 Task: Look for space in Hamburg from 10th july 2023 to 18th july 2023 for 6 adults in price range Rs.32000 to Rs.40000. Place can be entire place or shared room with 3 bedrooms having 6 beds and 1 bathroom. Property type can be guest house. Amenities needed are: wifi, pool, free parkinig on premises, gym, breakfast, smoking allowed. Booking option can be shelf check-in. Required host language is English.
Action: Mouse moved to (436, 503)
Screenshot: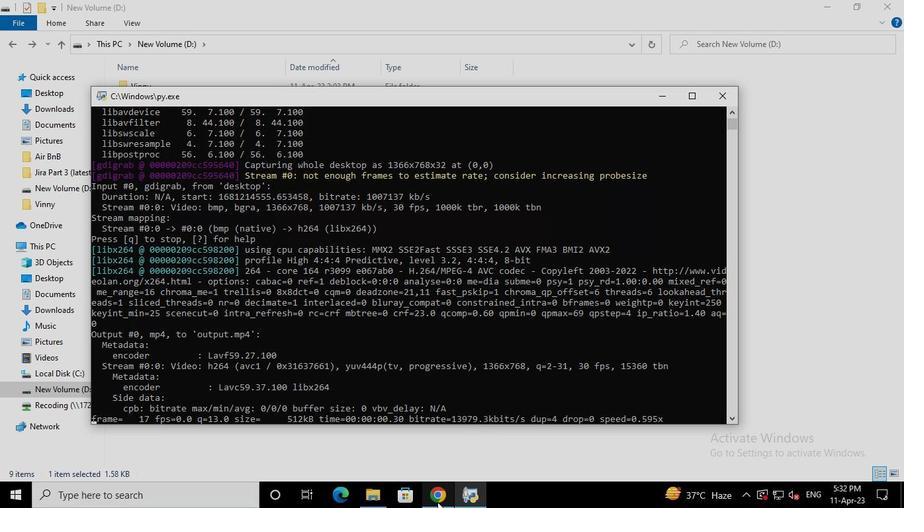 
Action: Mouse pressed left at (436, 503)
Screenshot: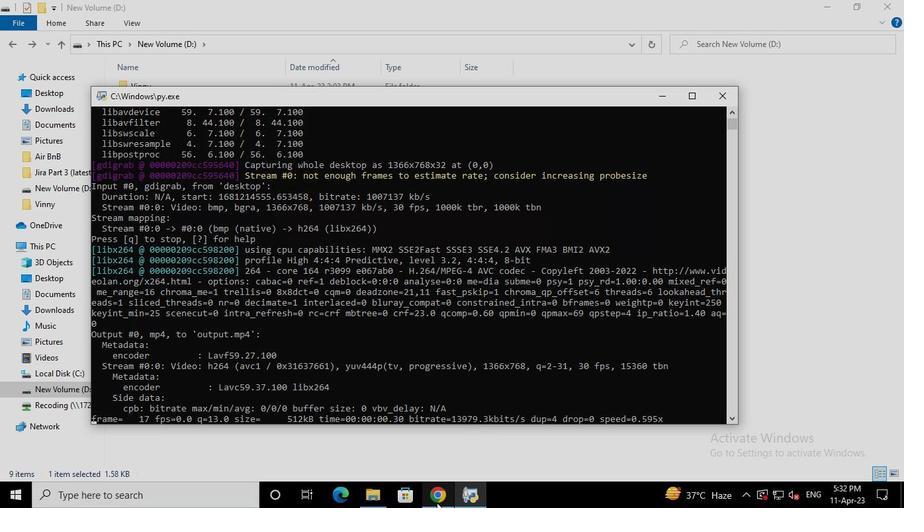 
Action: Mouse moved to (375, 123)
Screenshot: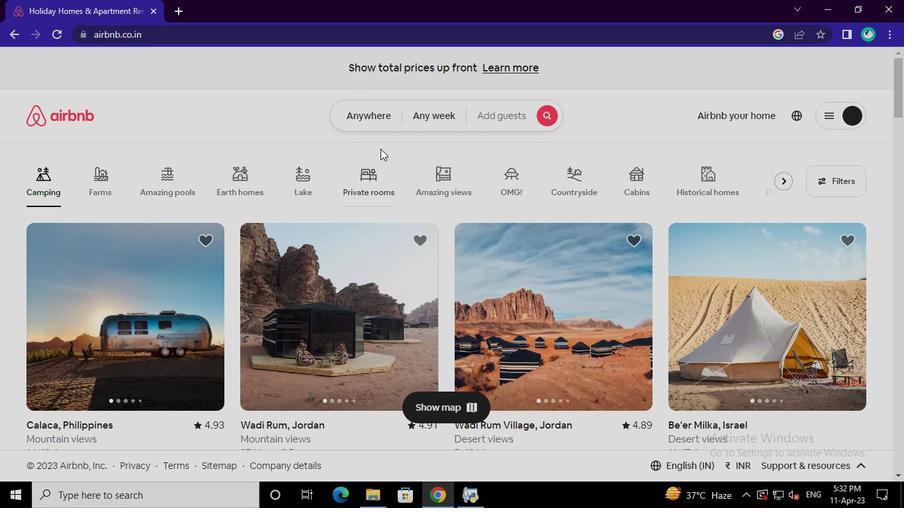 
Action: Mouse pressed left at (375, 123)
Screenshot: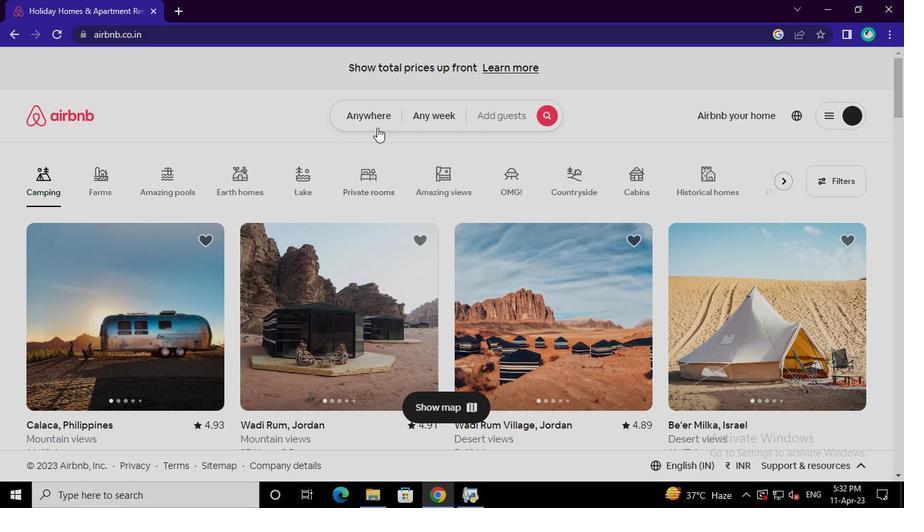 
Action: Mouse moved to (286, 166)
Screenshot: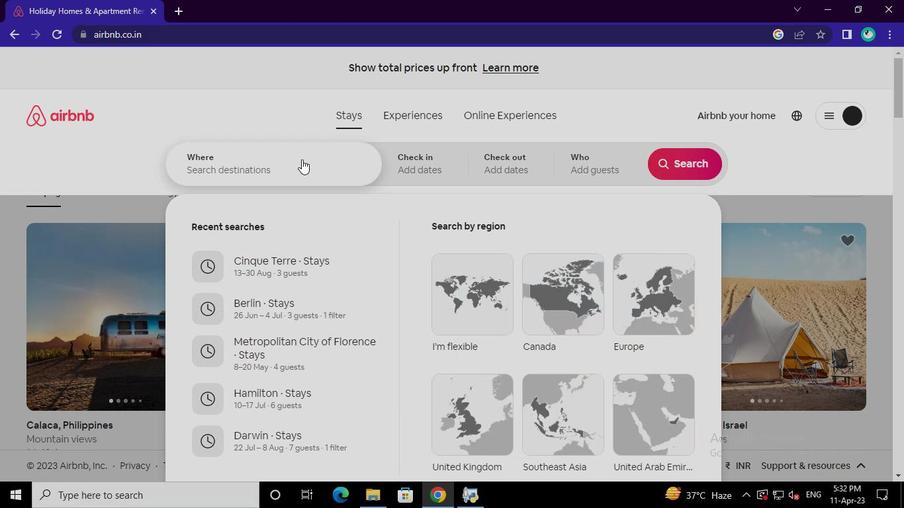
Action: Mouse pressed left at (286, 166)
Screenshot: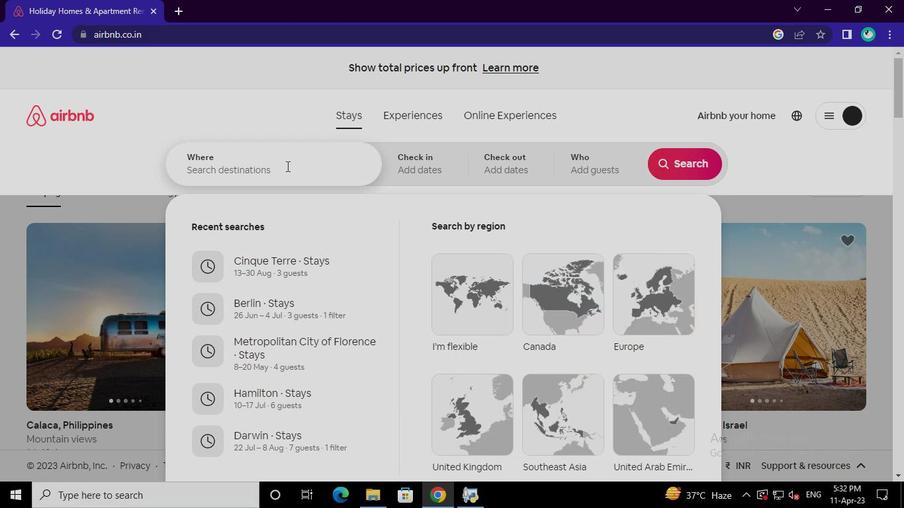 
Action: Keyboard h
Screenshot: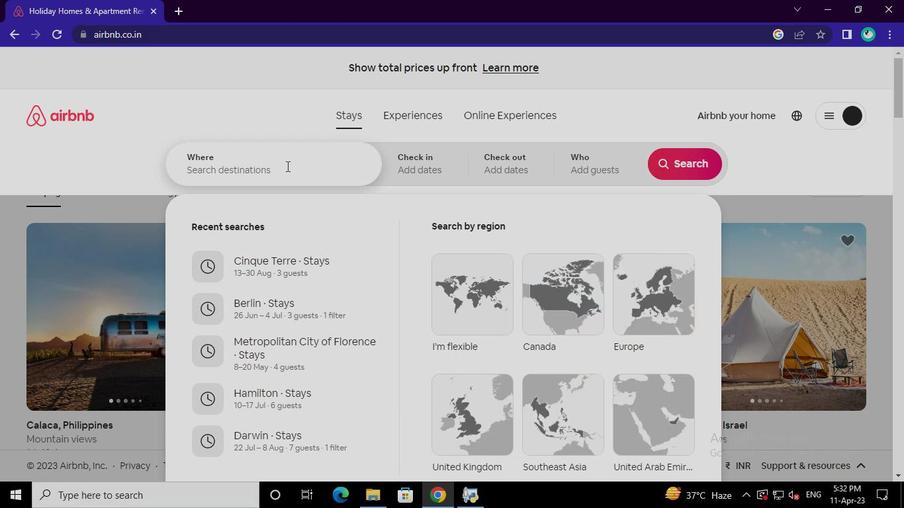 
Action: Keyboard a
Screenshot: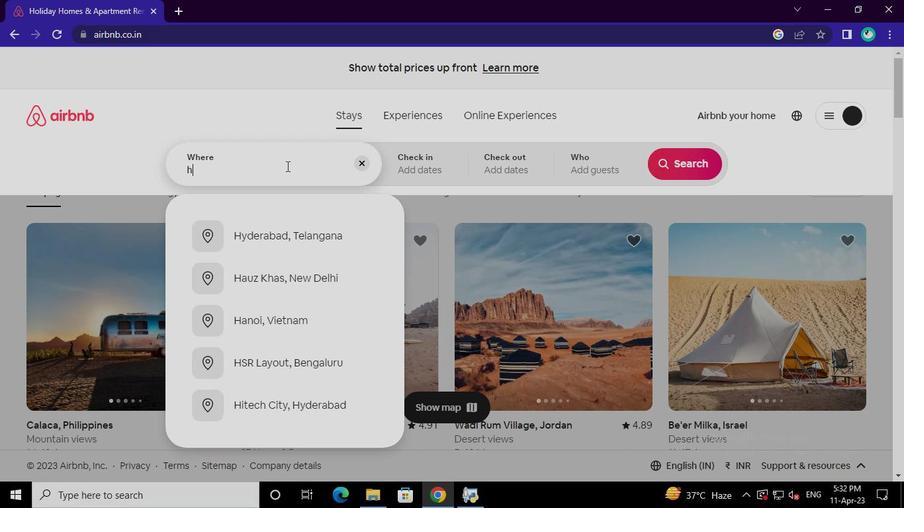
Action: Keyboard m
Screenshot: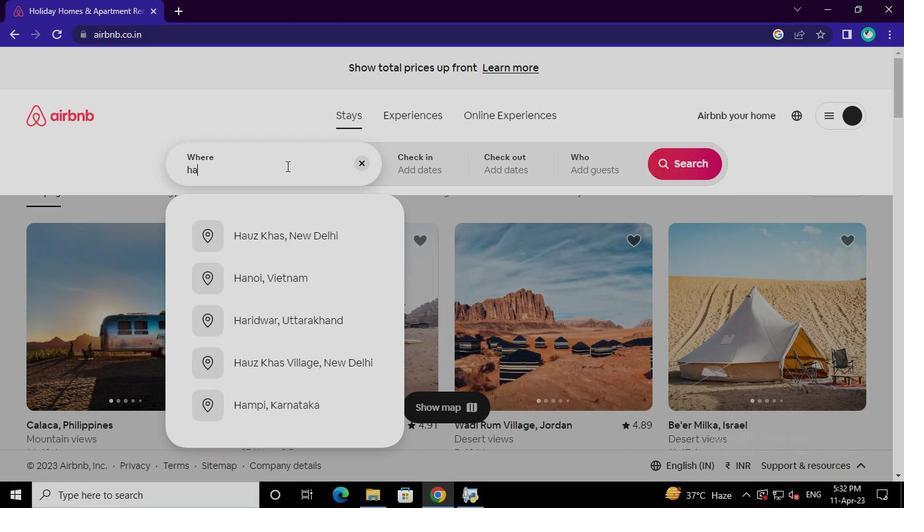 
Action: Keyboard b
Screenshot: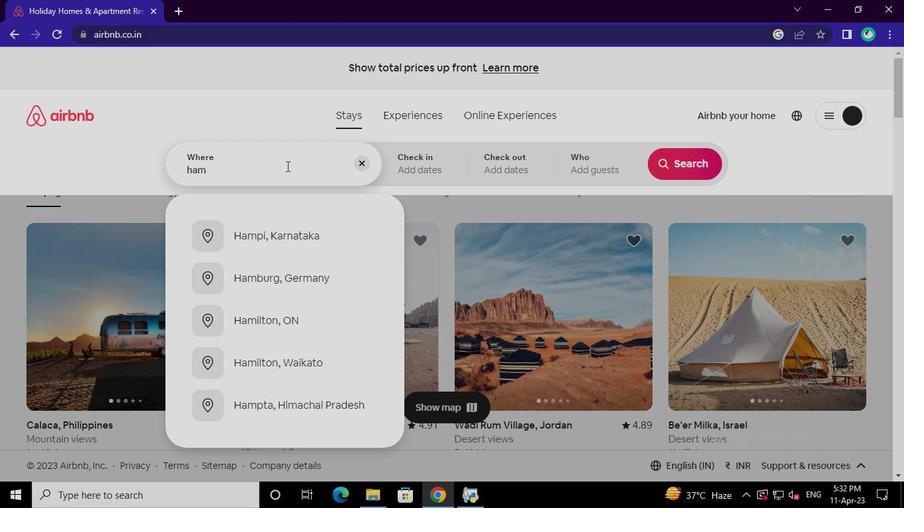 
Action: Keyboard u
Screenshot: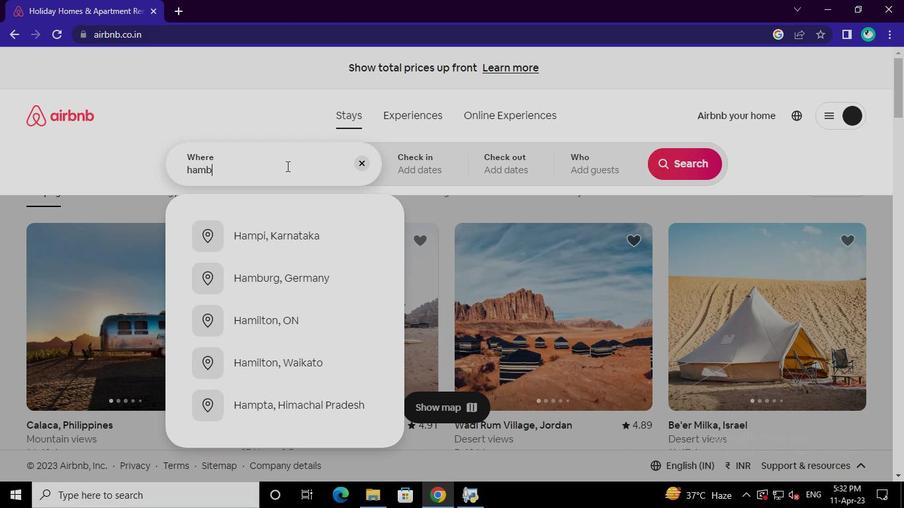 
Action: Keyboard r
Screenshot: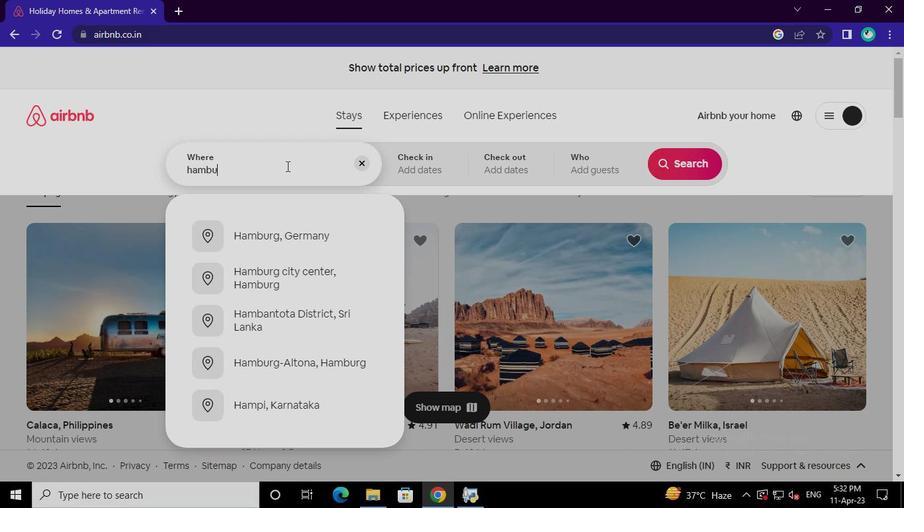
Action: Keyboard g
Screenshot: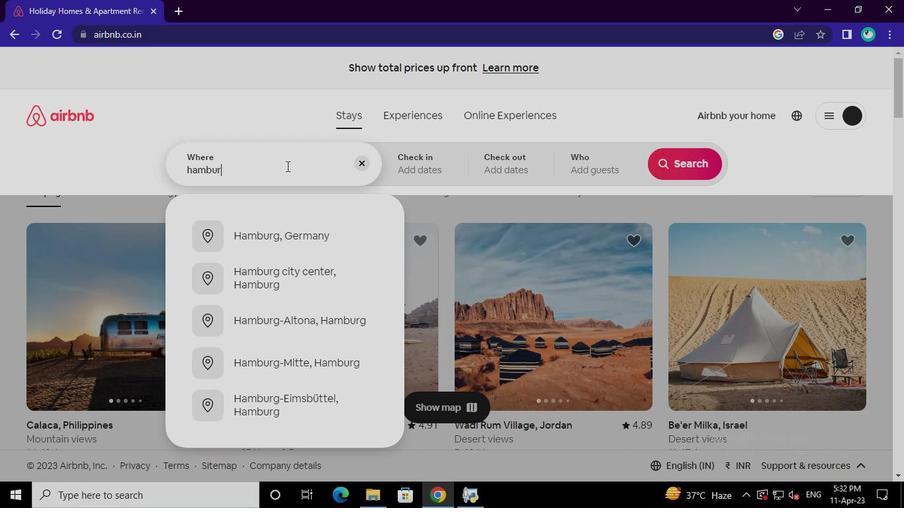 
Action: Mouse moved to (279, 226)
Screenshot: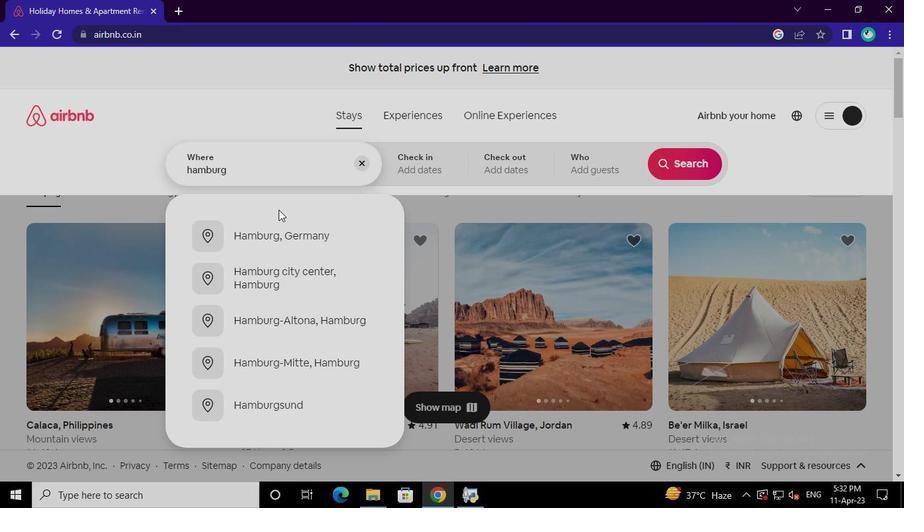 
Action: Mouse pressed left at (279, 226)
Screenshot: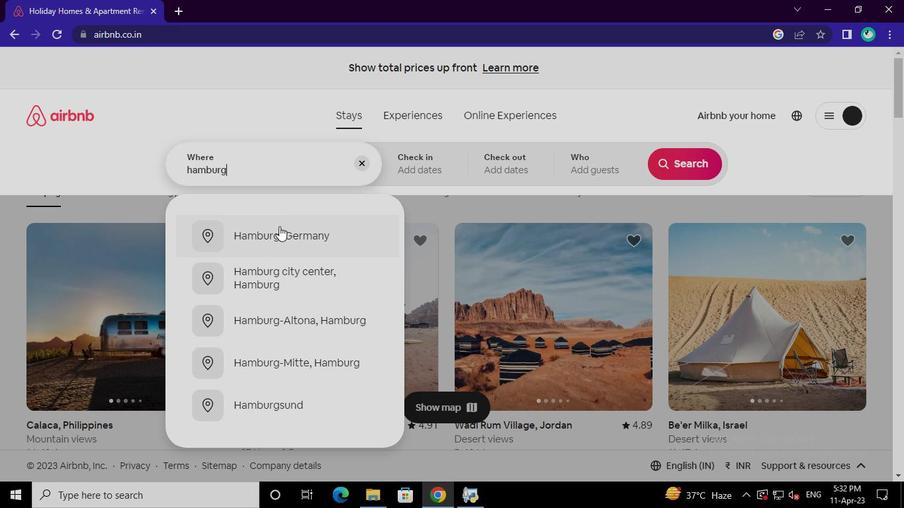 
Action: Mouse moved to (677, 274)
Screenshot: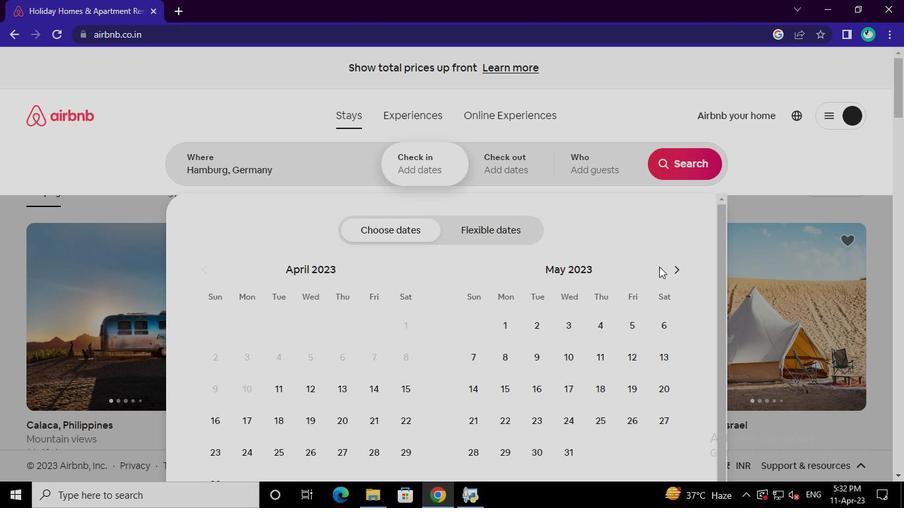 
Action: Mouse pressed left at (677, 274)
Screenshot: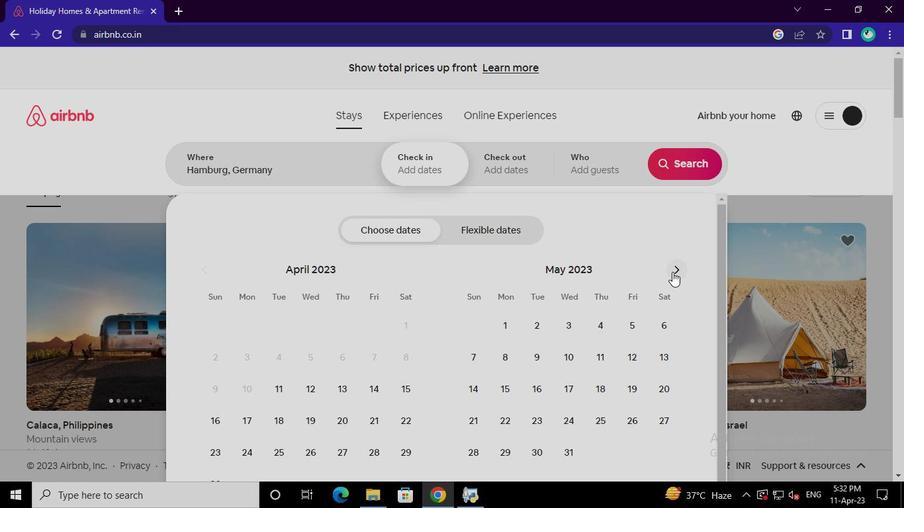 
Action: Mouse pressed left at (677, 274)
Screenshot: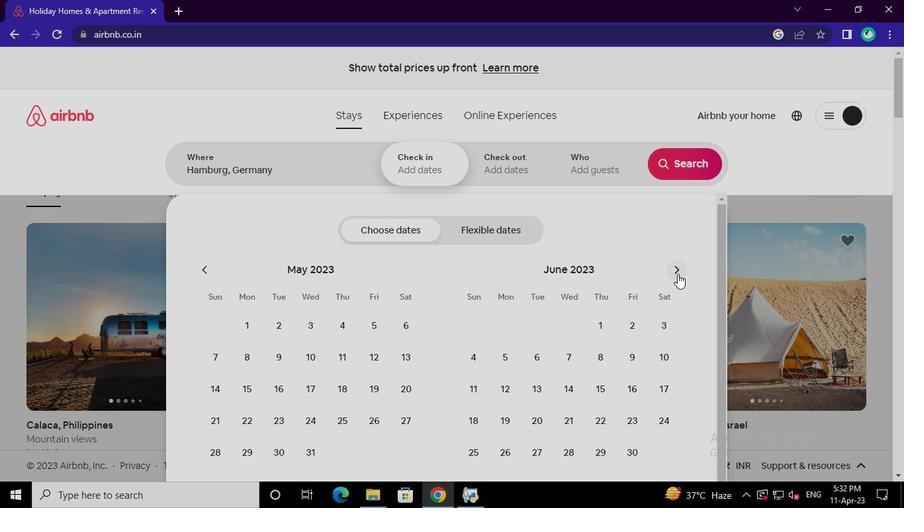 
Action: Mouse moved to (506, 387)
Screenshot: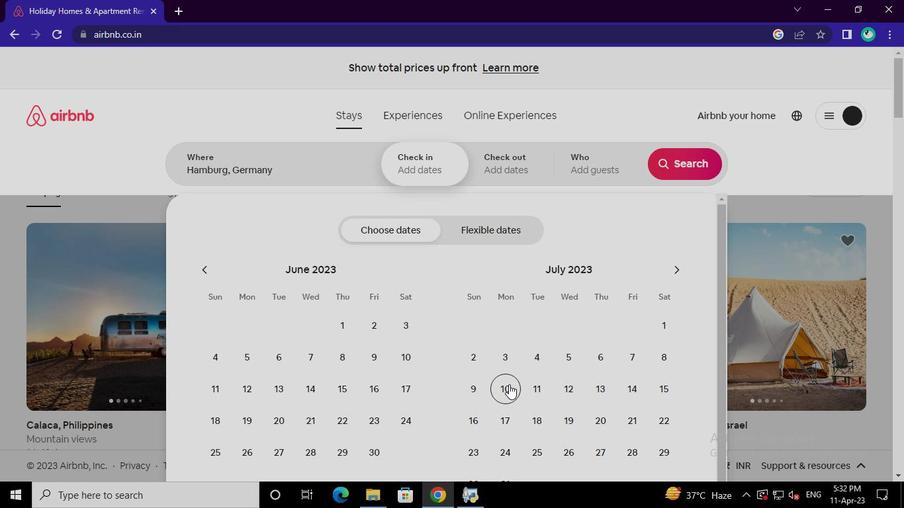 
Action: Mouse pressed left at (506, 387)
Screenshot: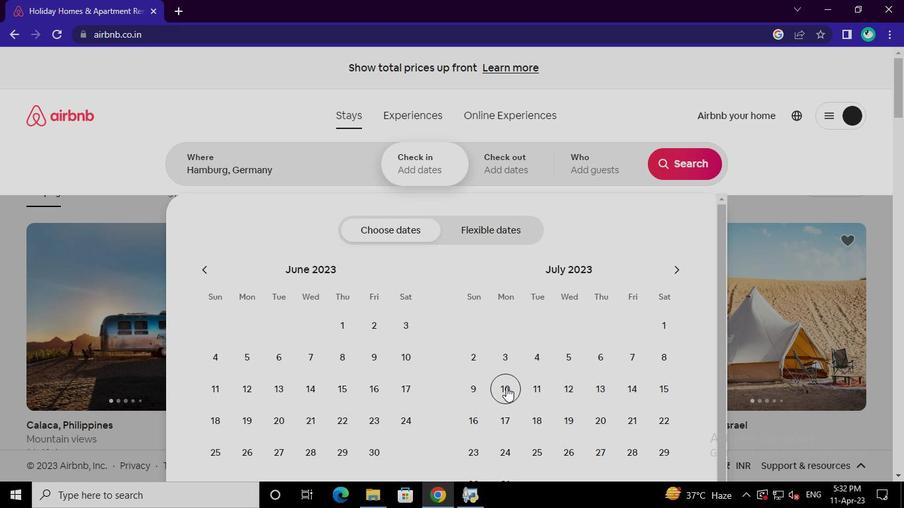 
Action: Mouse moved to (530, 414)
Screenshot: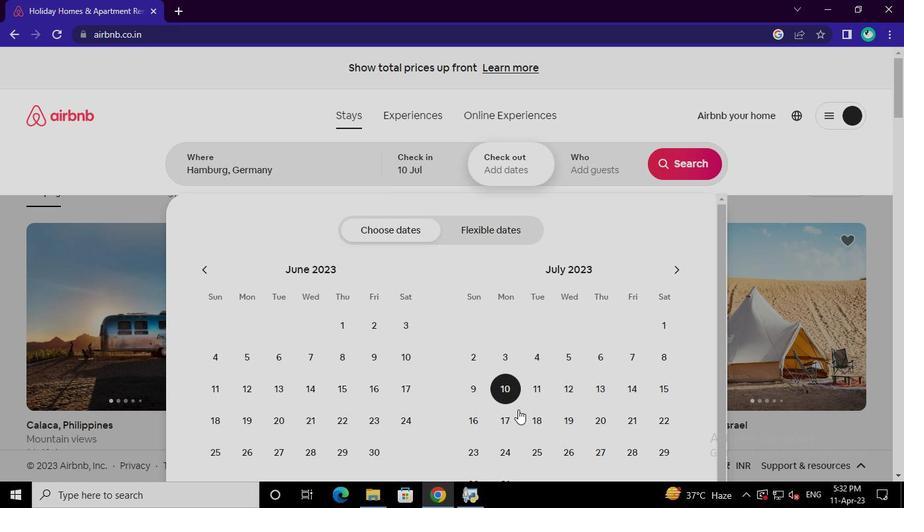 
Action: Mouse pressed left at (530, 414)
Screenshot: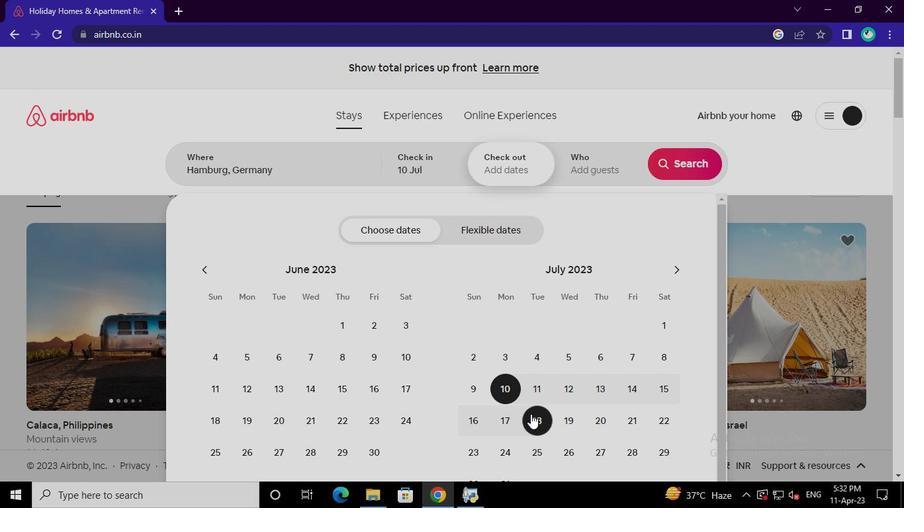
Action: Mouse moved to (622, 158)
Screenshot: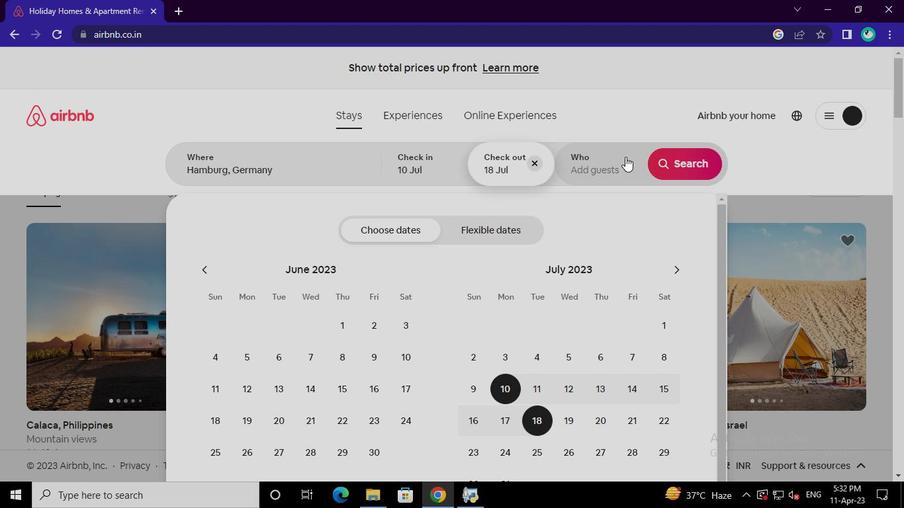 
Action: Mouse pressed left at (622, 158)
Screenshot: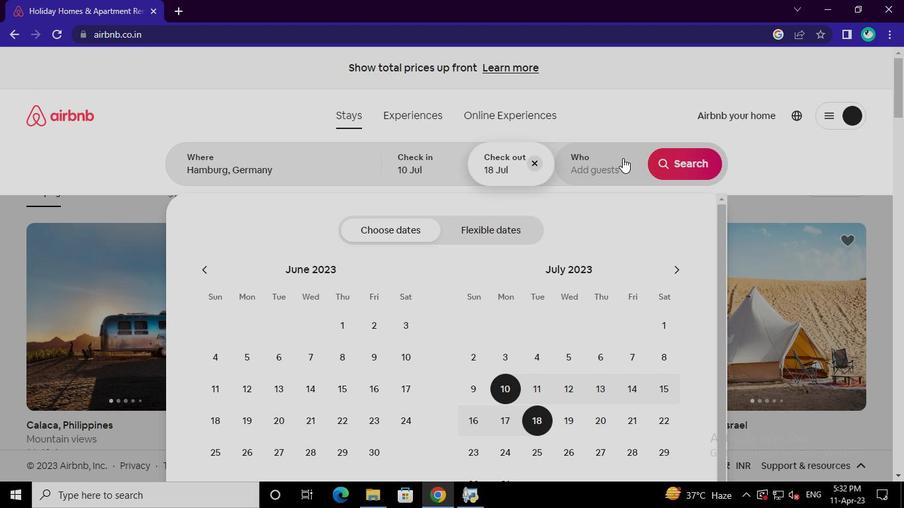 
Action: Mouse moved to (694, 230)
Screenshot: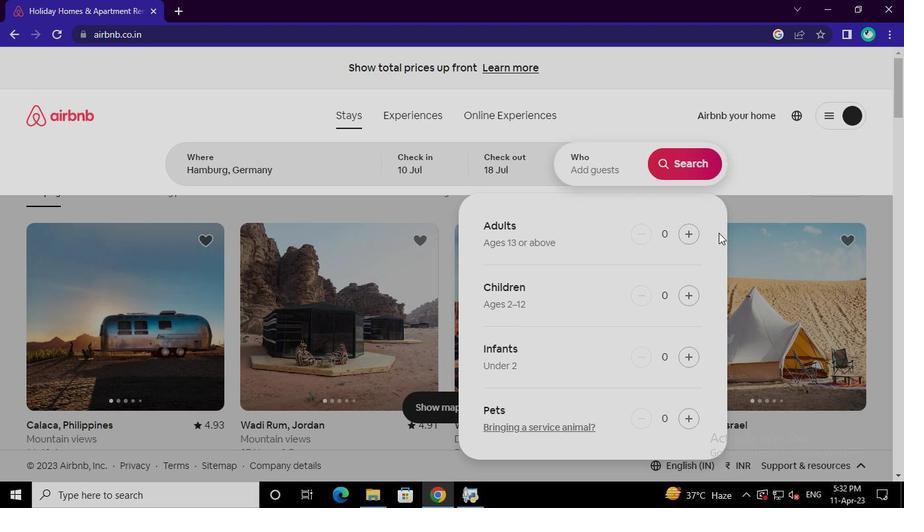 
Action: Mouse pressed left at (694, 230)
Screenshot: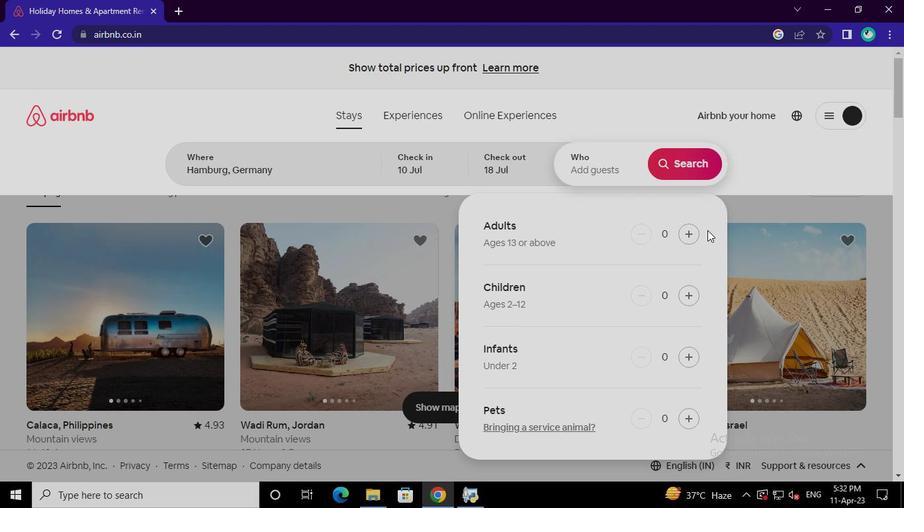 
Action: Mouse pressed left at (694, 230)
Screenshot: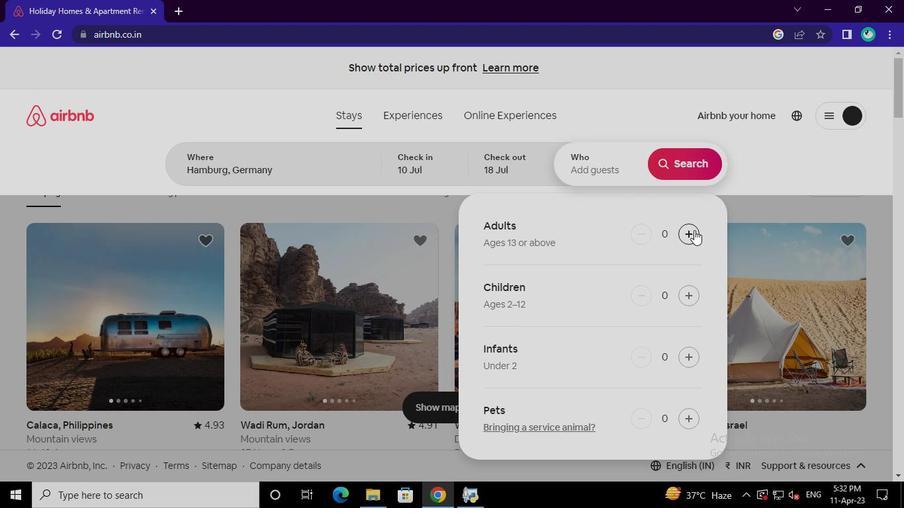 
Action: Mouse pressed left at (694, 230)
Screenshot: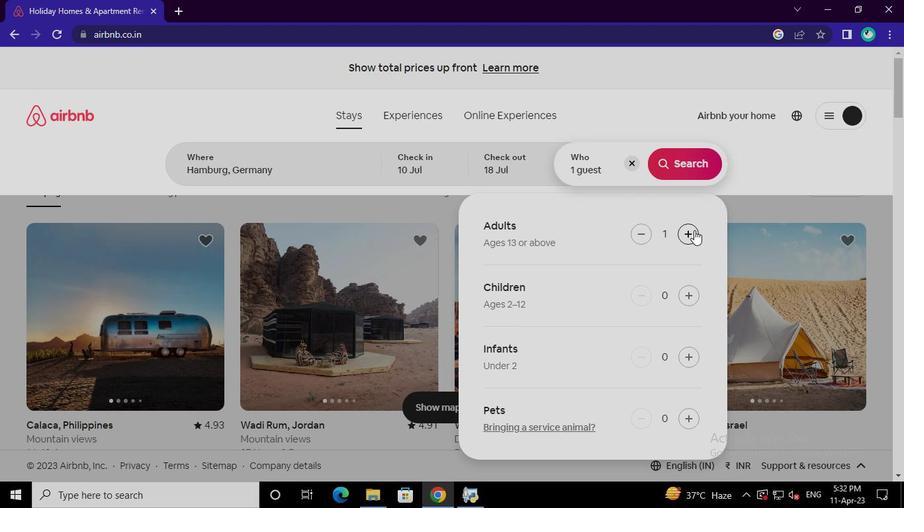
Action: Mouse pressed left at (694, 230)
Screenshot: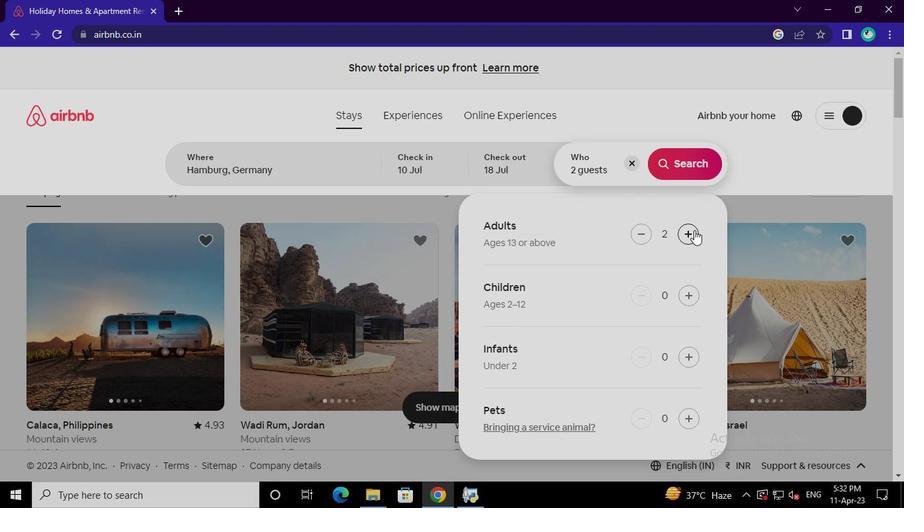 
Action: Mouse pressed left at (694, 230)
Screenshot: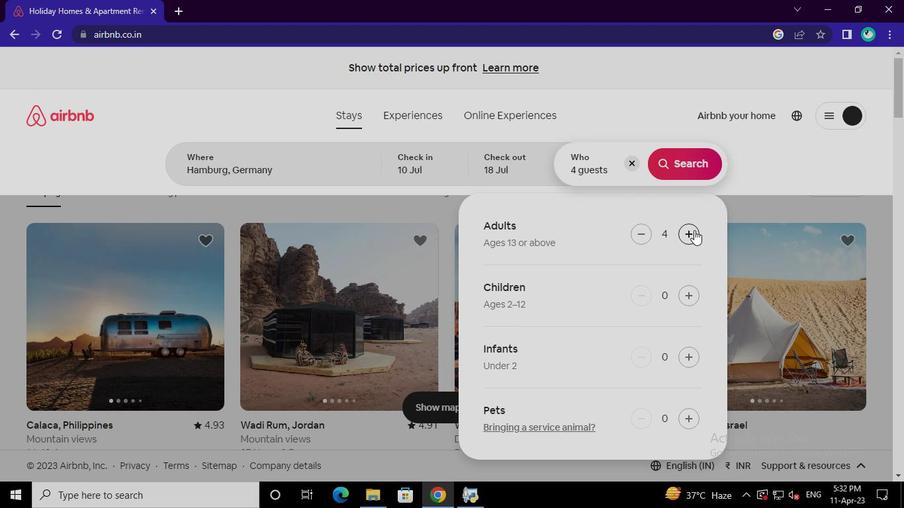 
Action: Mouse pressed left at (694, 230)
Screenshot: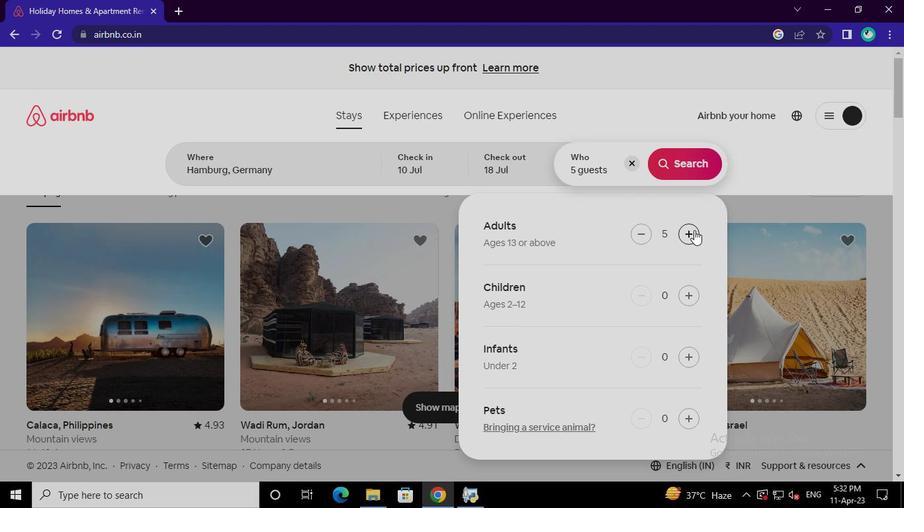 
Action: Mouse moved to (681, 175)
Screenshot: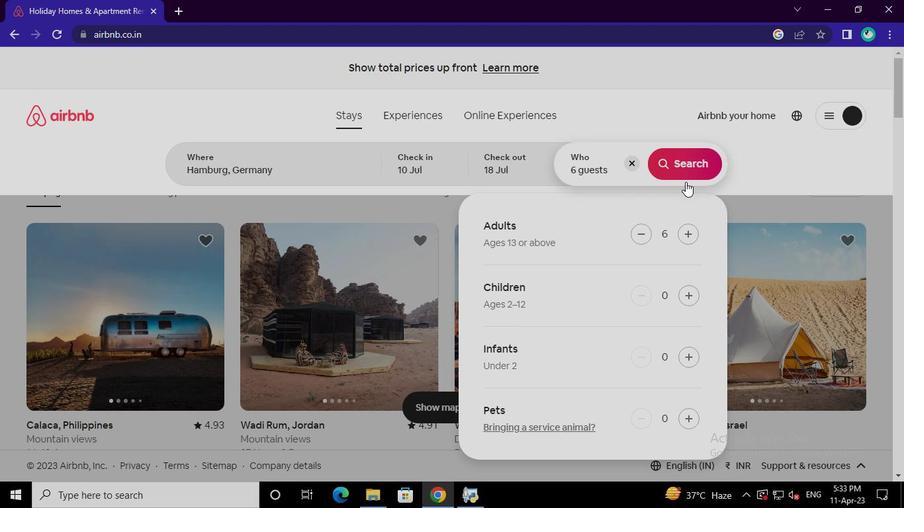 
Action: Mouse pressed left at (681, 175)
Screenshot: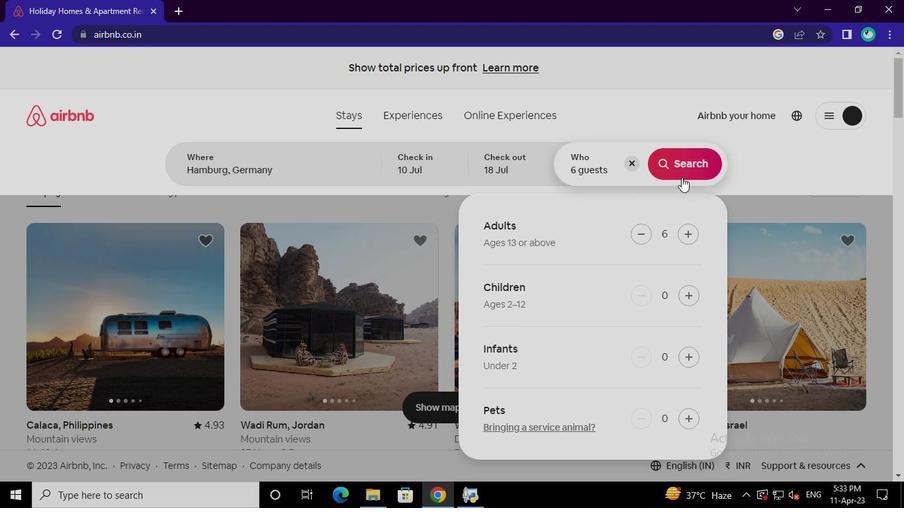 
Action: Mouse moved to (847, 129)
Screenshot: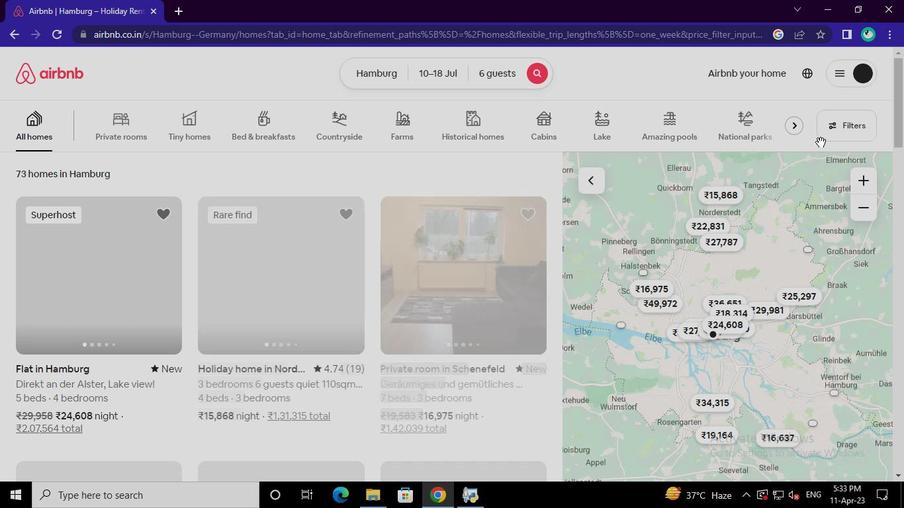 
Action: Mouse pressed left at (847, 129)
Screenshot: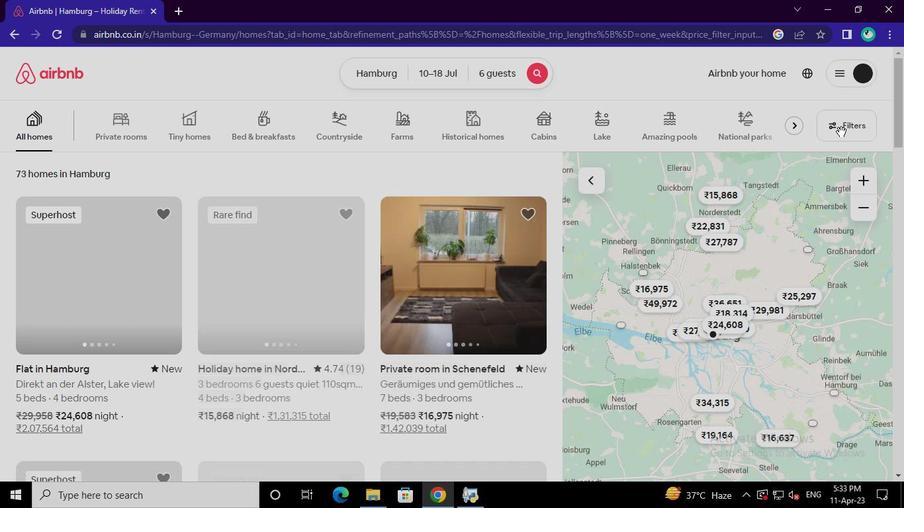 
Action: Mouse moved to (350, 299)
Screenshot: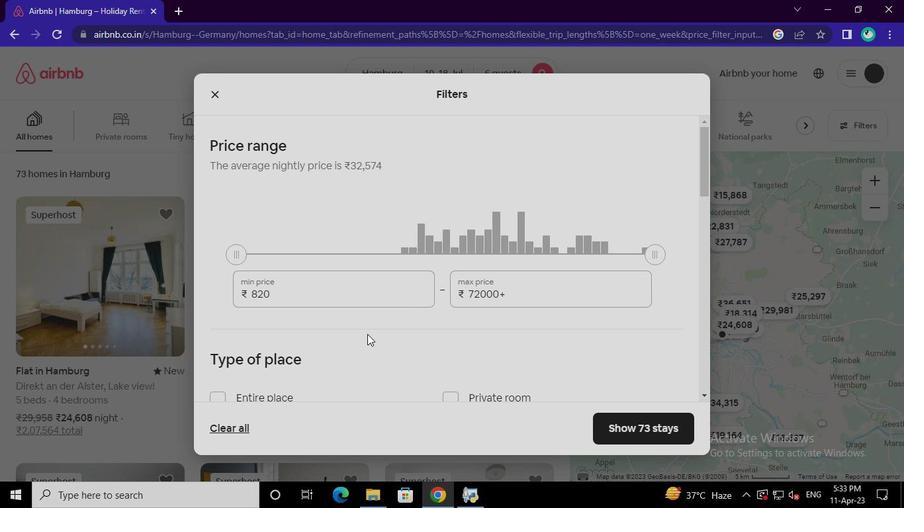 
Action: Mouse pressed left at (350, 299)
Screenshot: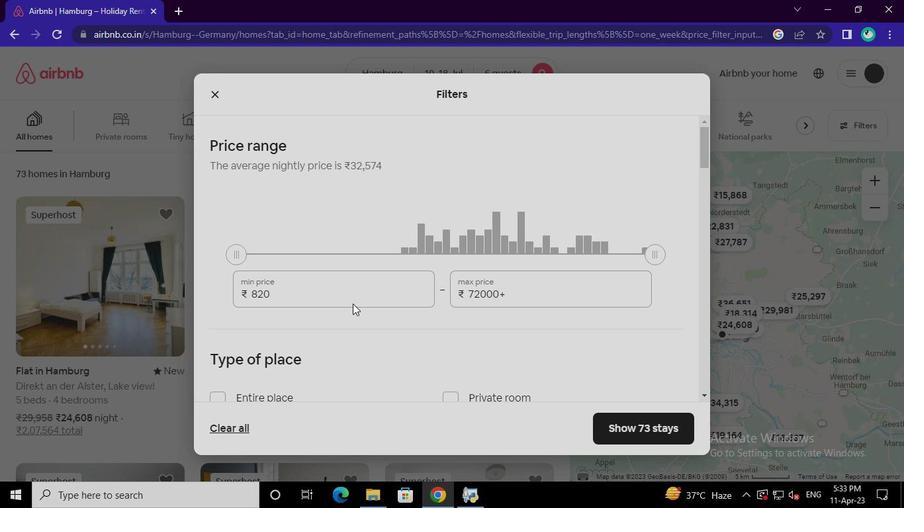 
Action: Mouse moved to (350, 299)
Screenshot: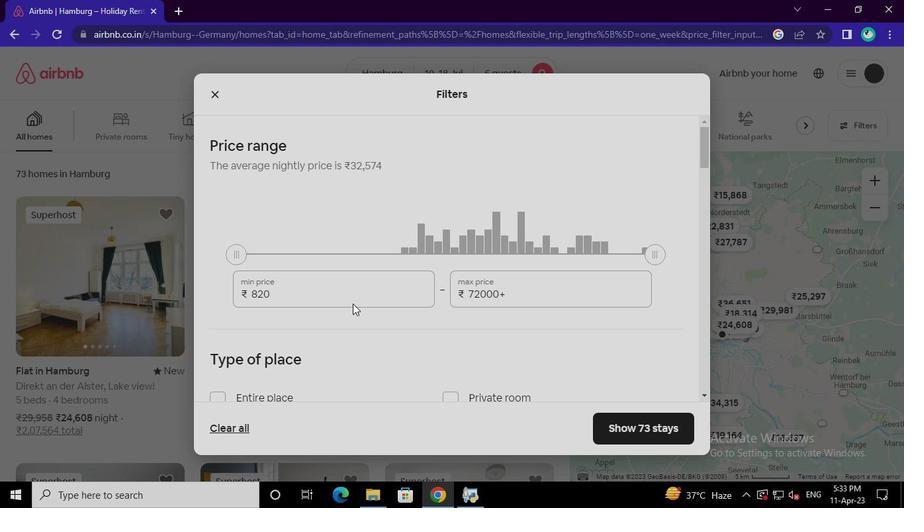 
Action: Keyboard Key.backspace
Screenshot: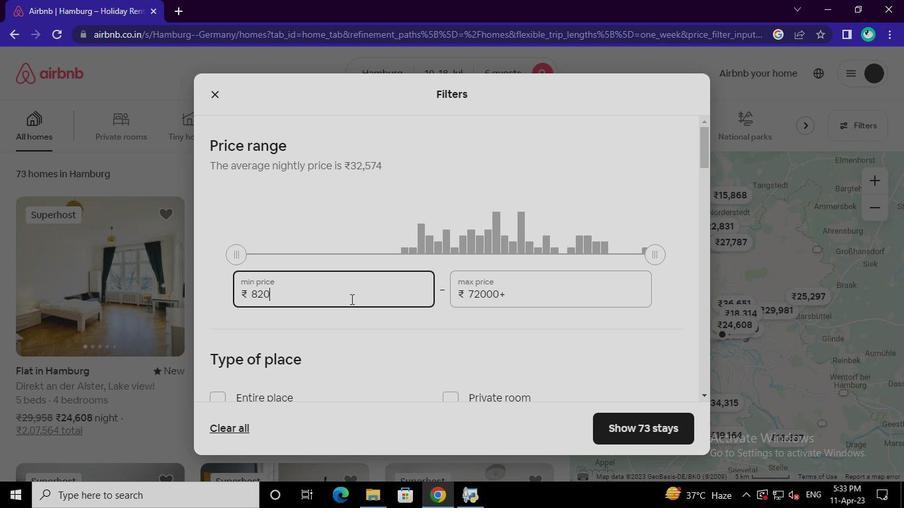
Action: Keyboard Key.backspace
Screenshot: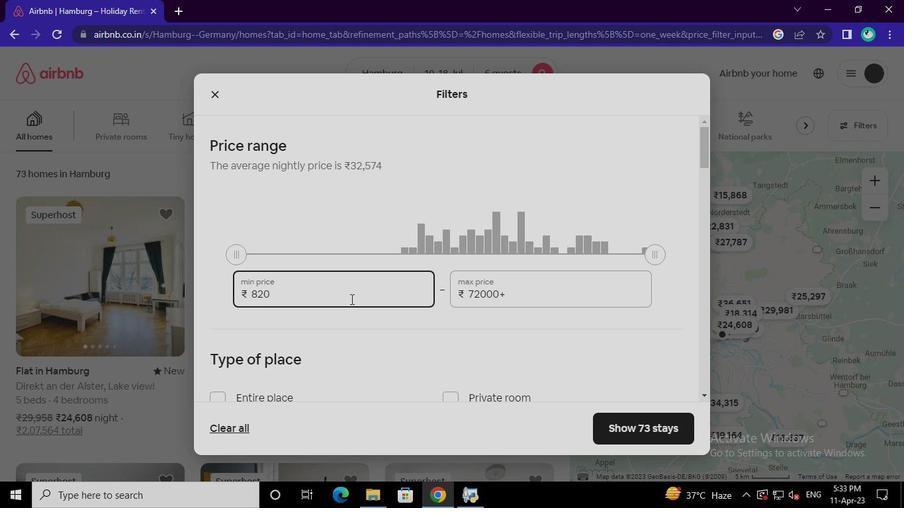 
Action: Keyboard Key.backspace
Screenshot: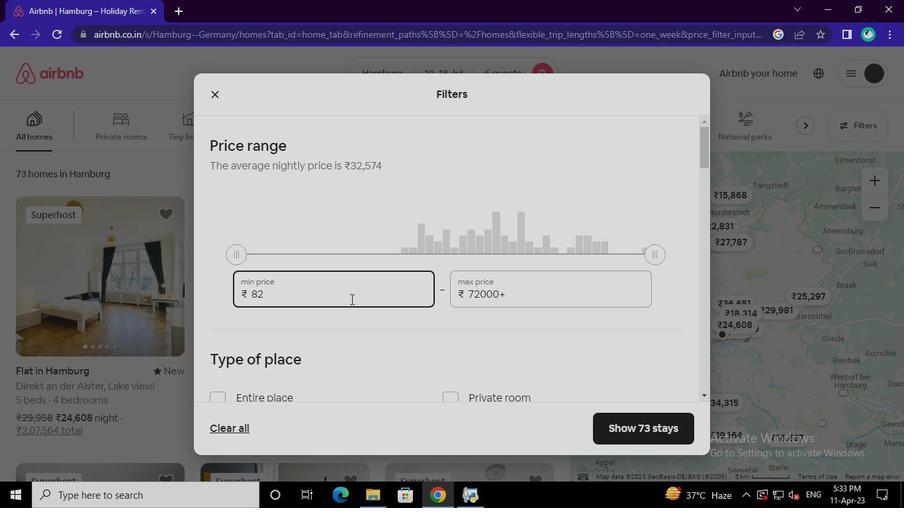 
Action: Keyboard Key.backspace
Screenshot: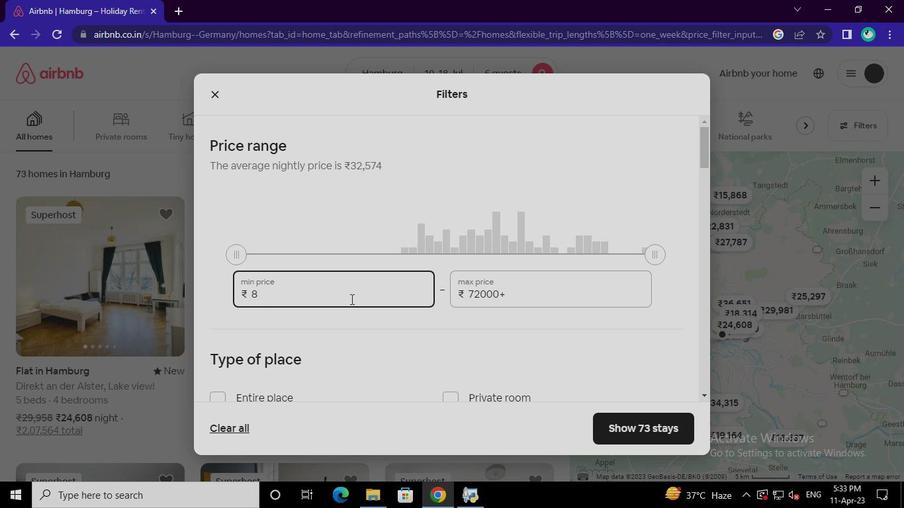 
Action: Keyboard Key.backspace
Screenshot: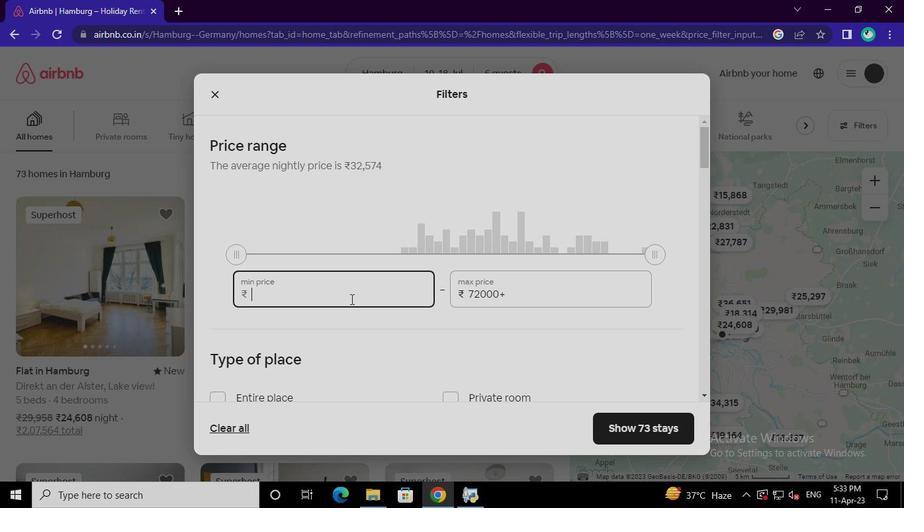 
Action: Keyboard <99>
Screenshot: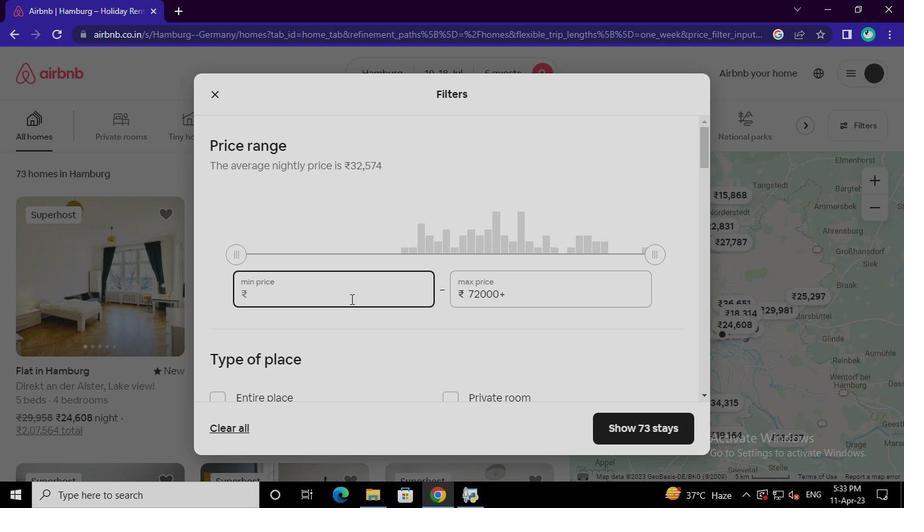 
Action: Keyboard <98>
Screenshot: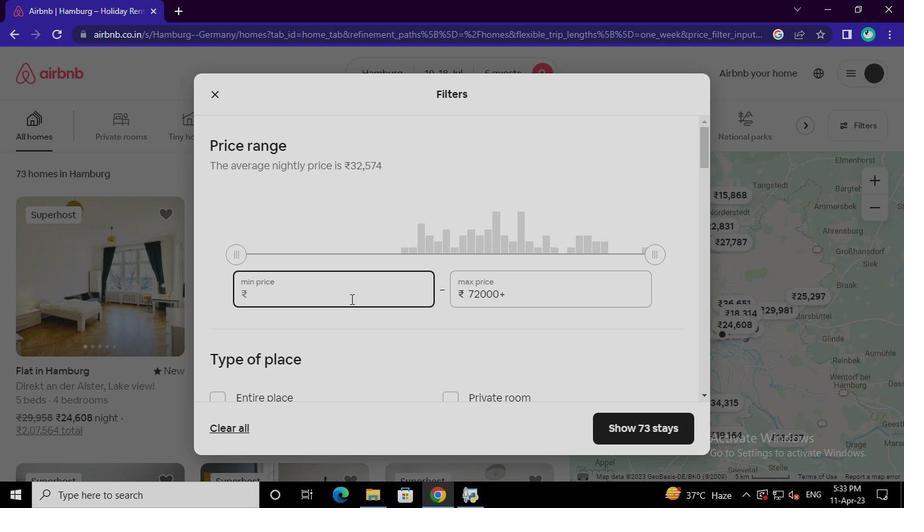 
Action: Keyboard <96>
Screenshot: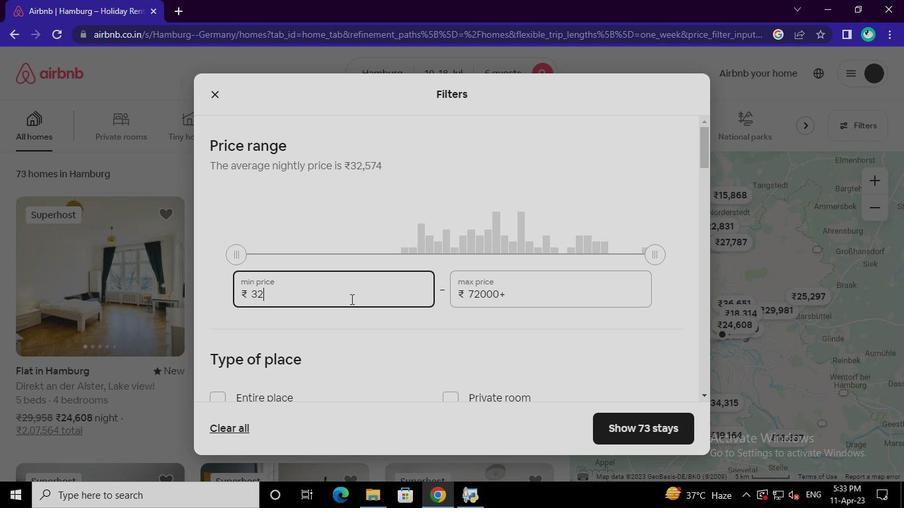 
Action: Keyboard <96>
Screenshot: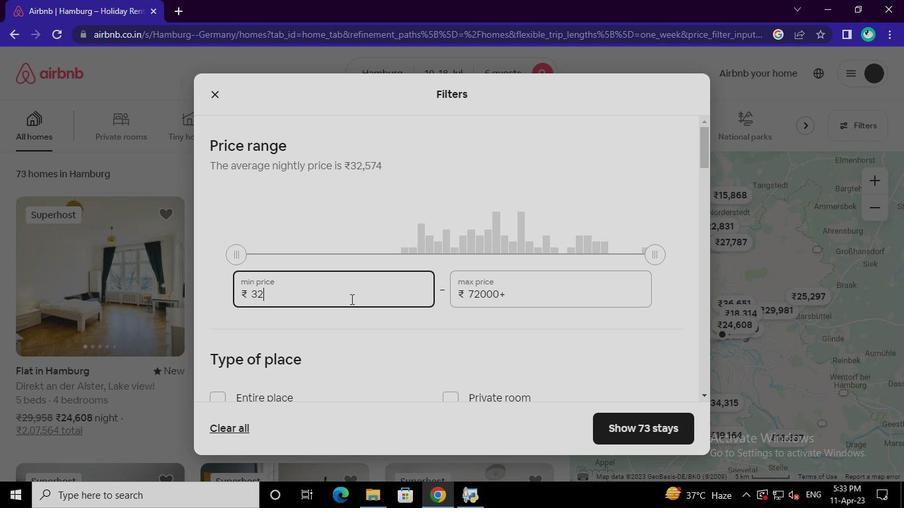 
Action: Keyboard <96>
Screenshot: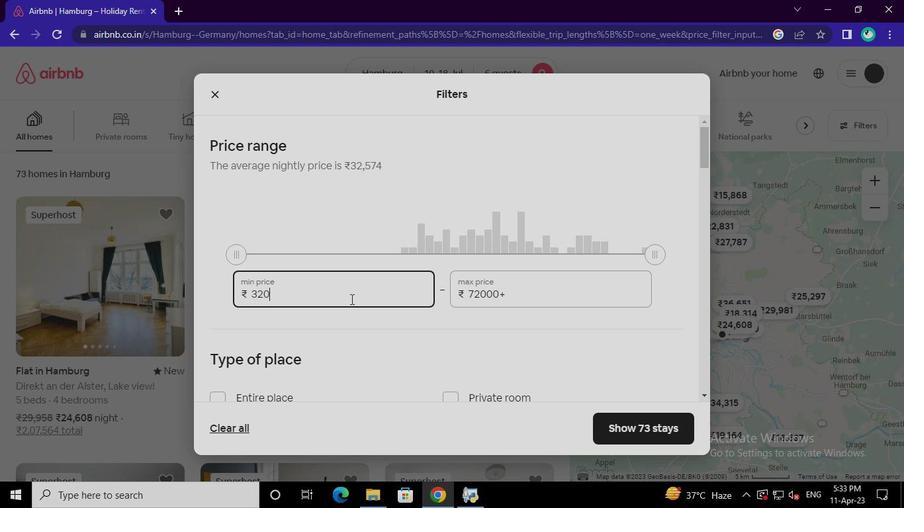 
Action: Mouse moved to (524, 301)
Screenshot: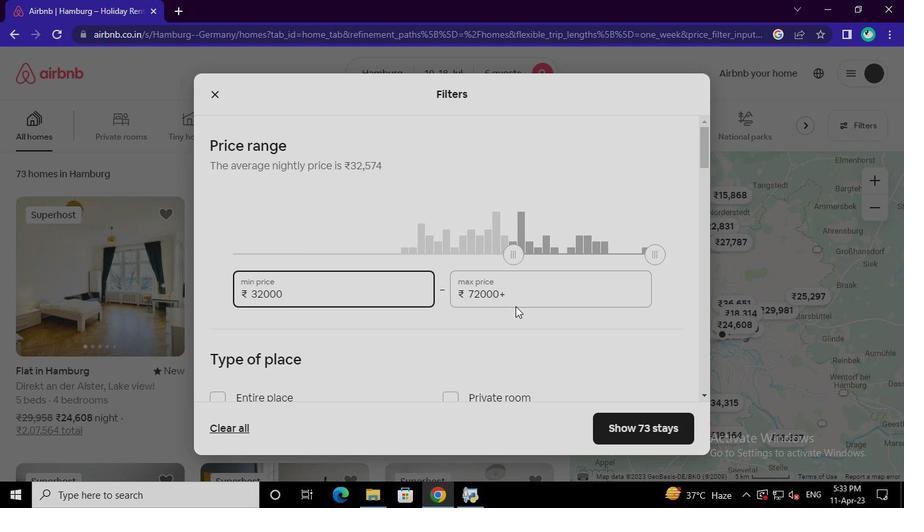 
Action: Mouse pressed left at (524, 301)
Screenshot: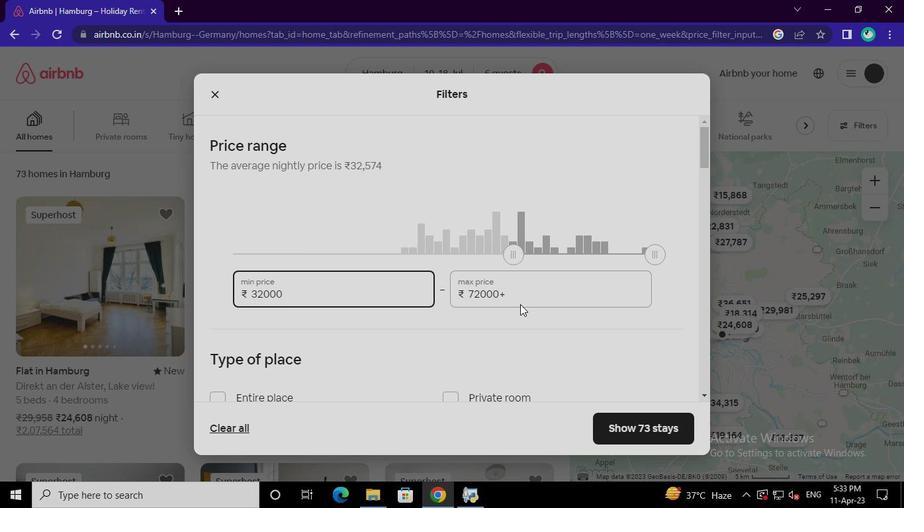 
Action: Keyboard Key.backspace
Screenshot: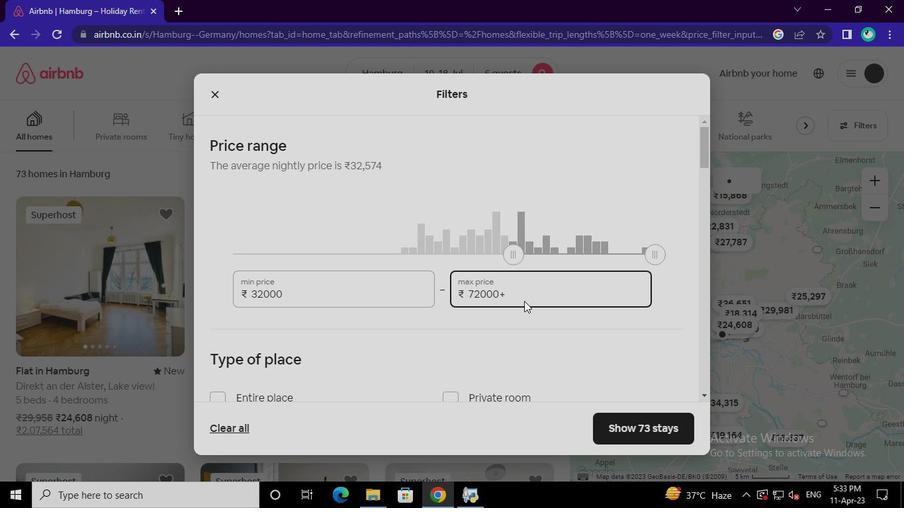 
Action: Keyboard Key.backspace
Screenshot: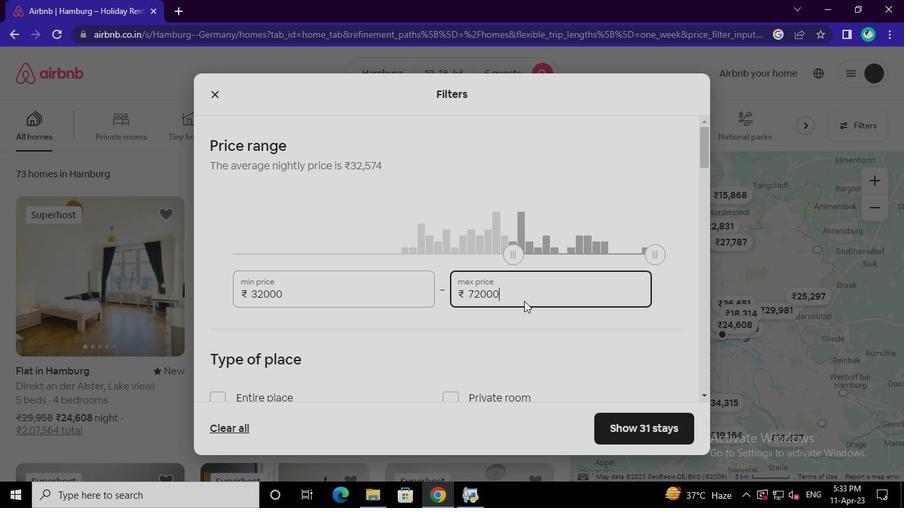 
Action: Keyboard Key.backspace
Screenshot: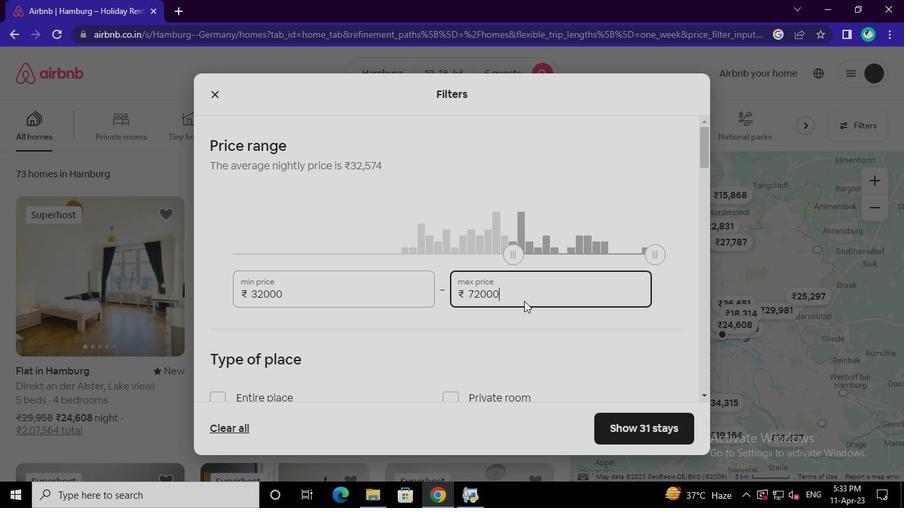 
Action: Keyboard Key.backspace
Screenshot: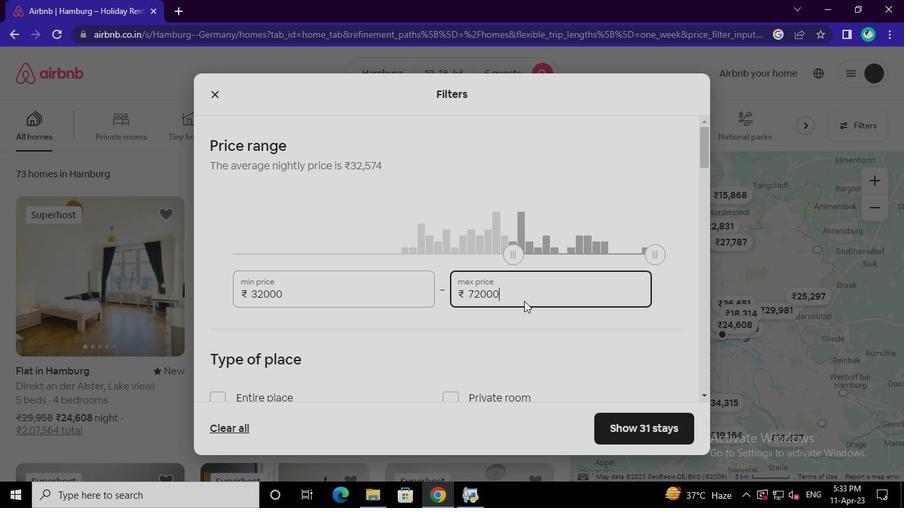
Action: Keyboard Key.backspace
Screenshot: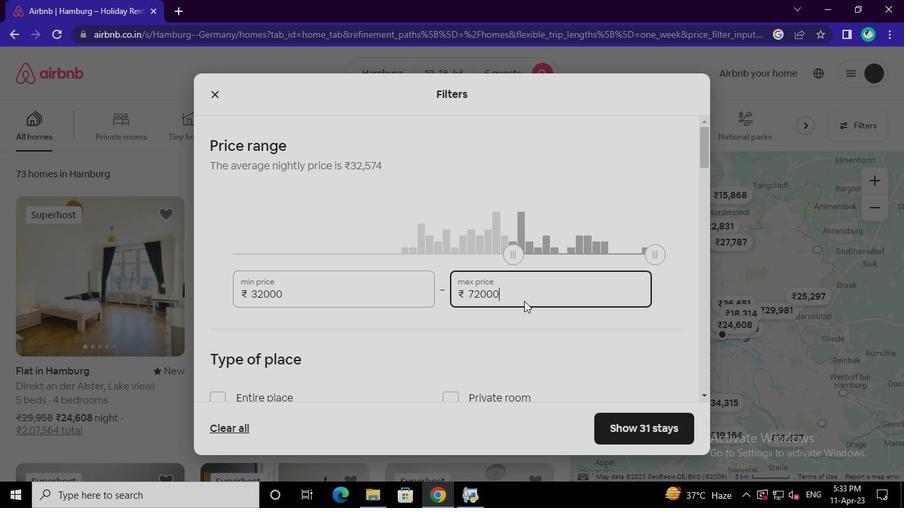 
Action: Keyboard Key.backspace
Screenshot: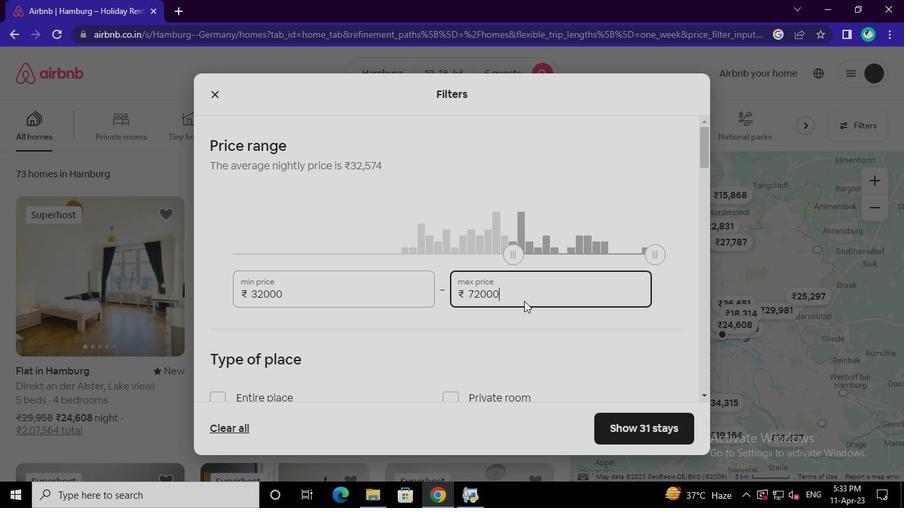 
Action: Keyboard Key.backspace
Screenshot: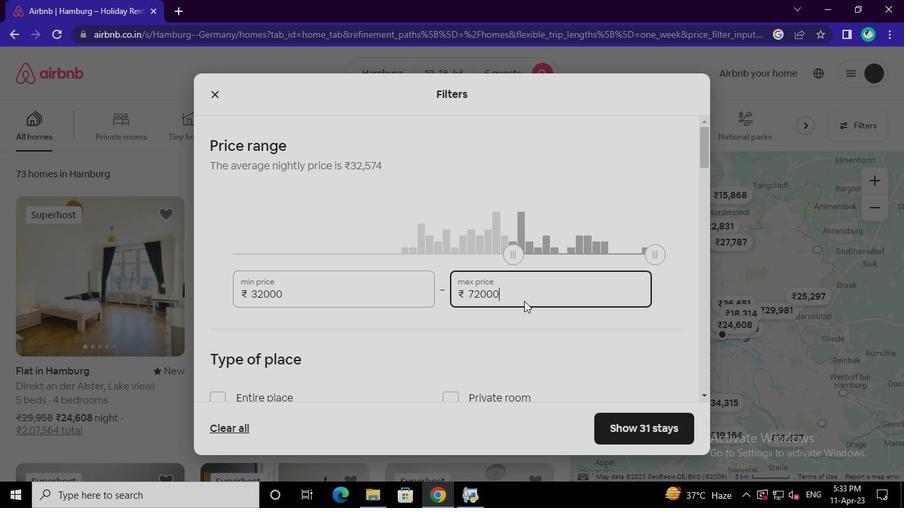 
Action: Keyboard Key.backspace
Screenshot: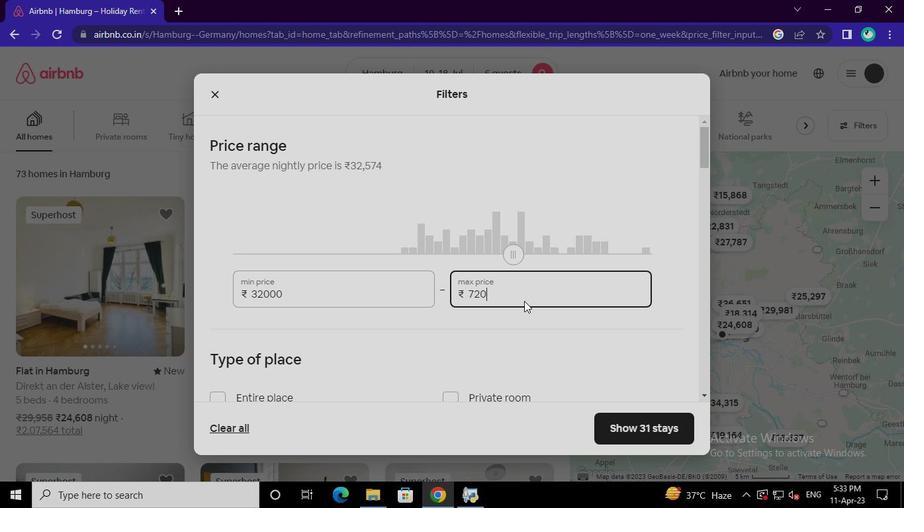 
Action: Keyboard Key.backspace
Screenshot: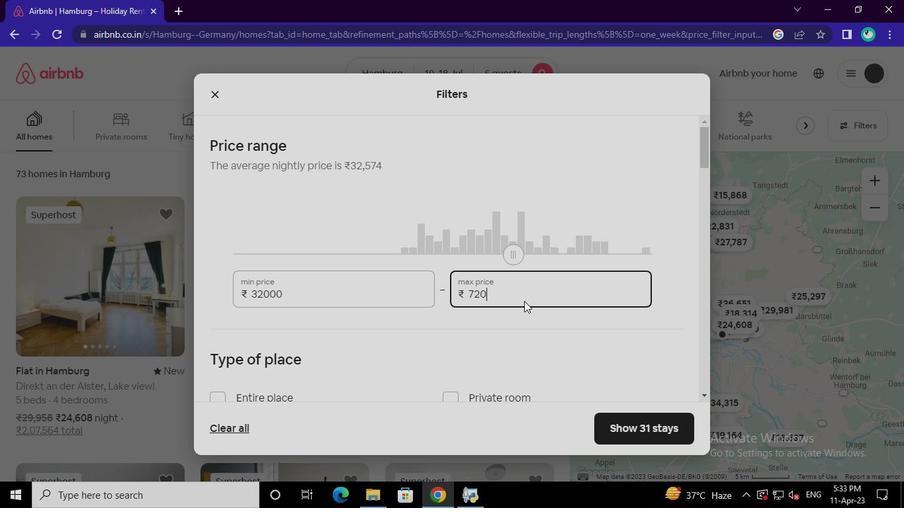 
Action: Keyboard Key.backspace
Screenshot: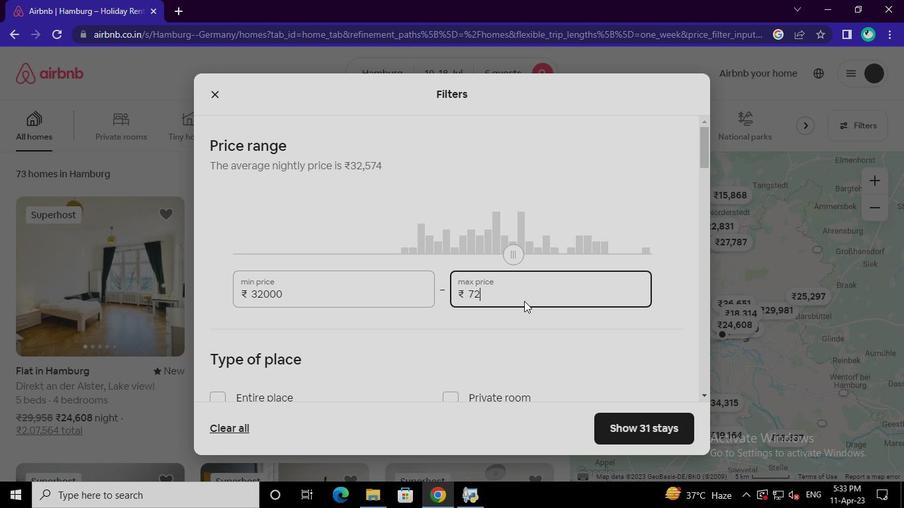 
Action: Keyboard Key.backspace
Screenshot: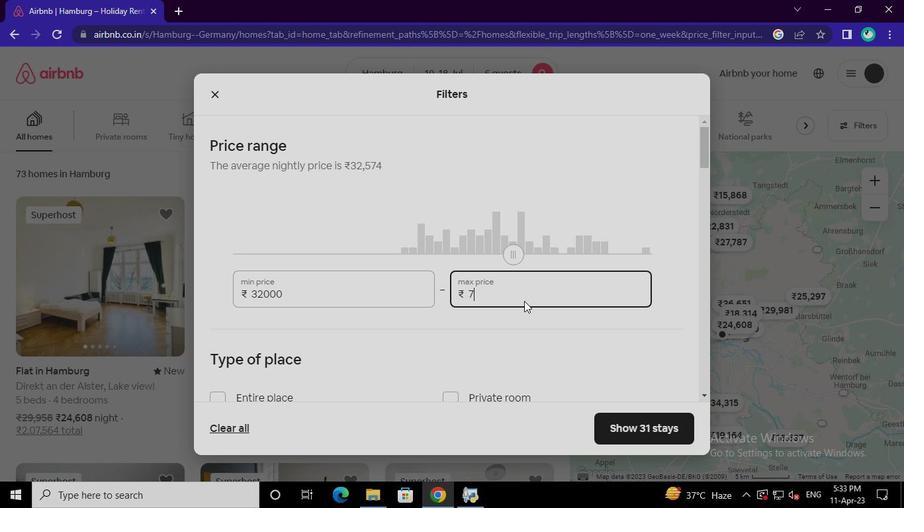 
Action: Keyboard Key.backspace
Screenshot: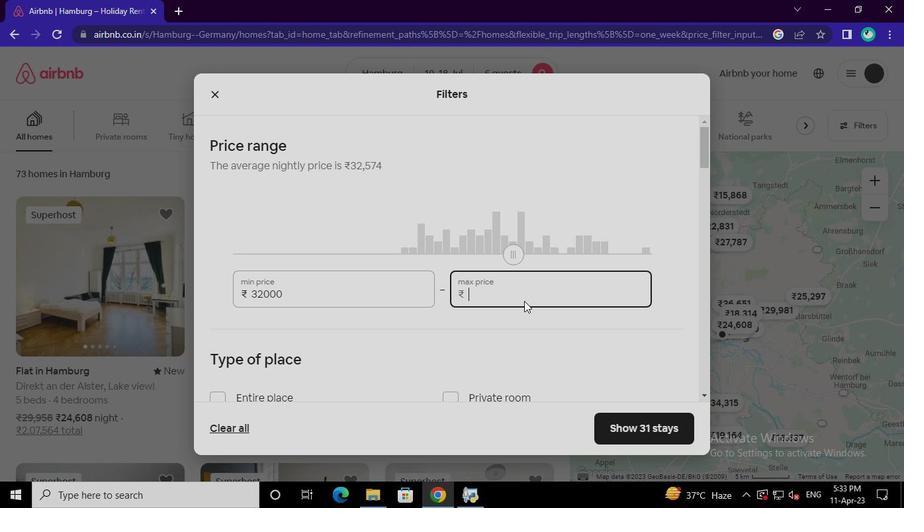 
Action: Keyboard Key.backspace
Screenshot: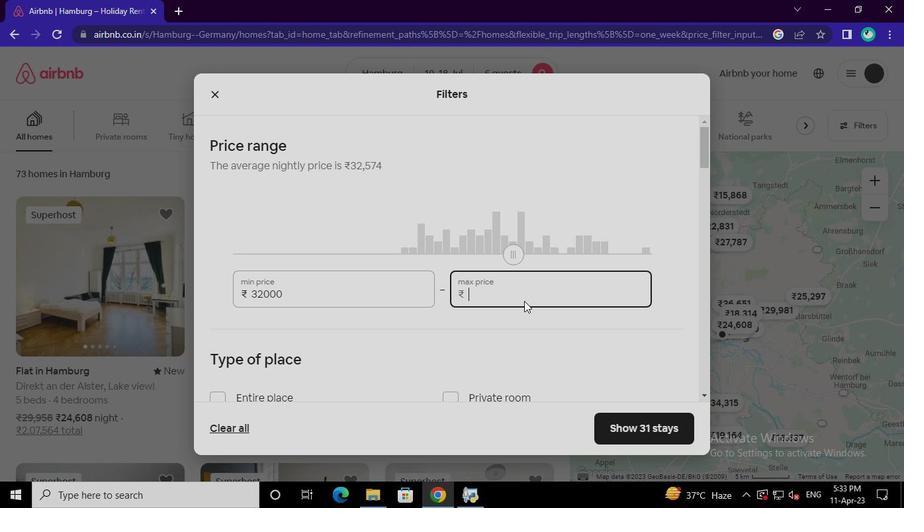 
Action: Keyboard Key.backspace
Screenshot: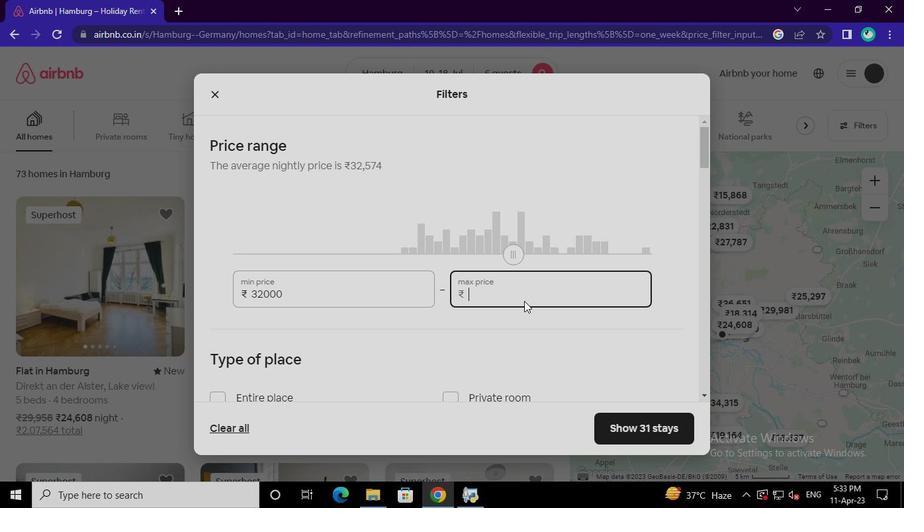 
Action: Keyboard Key.backspace
Screenshot: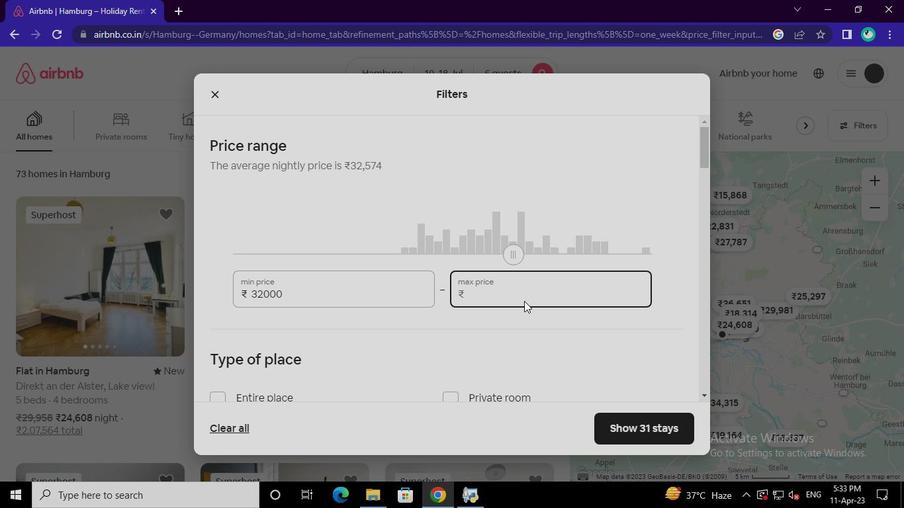 
Action: Keyboard <100>
Screenshot: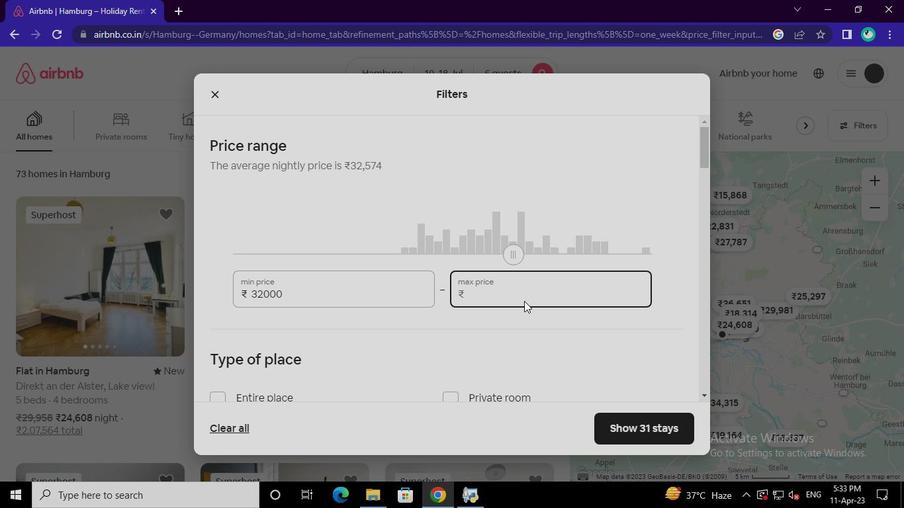 
Action: Keyboard <96>
Screenshot: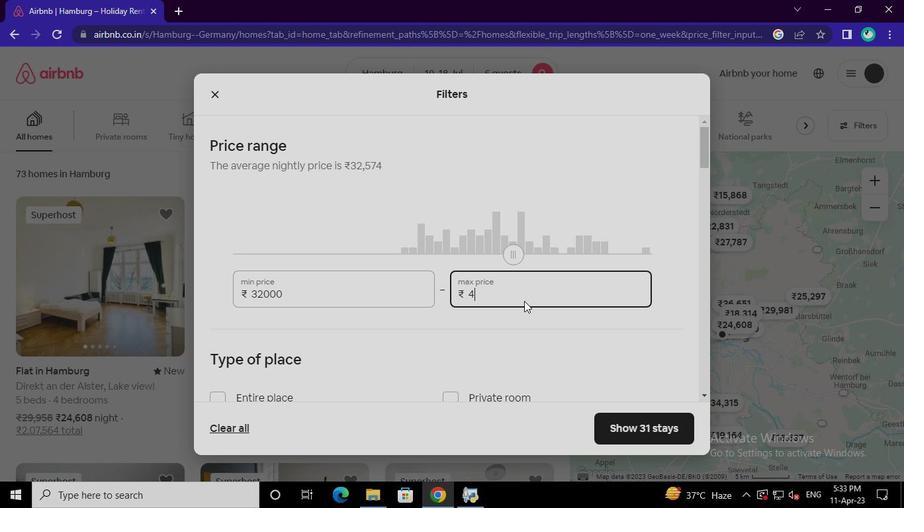 
Action: Keyboard <96>
Screenshot: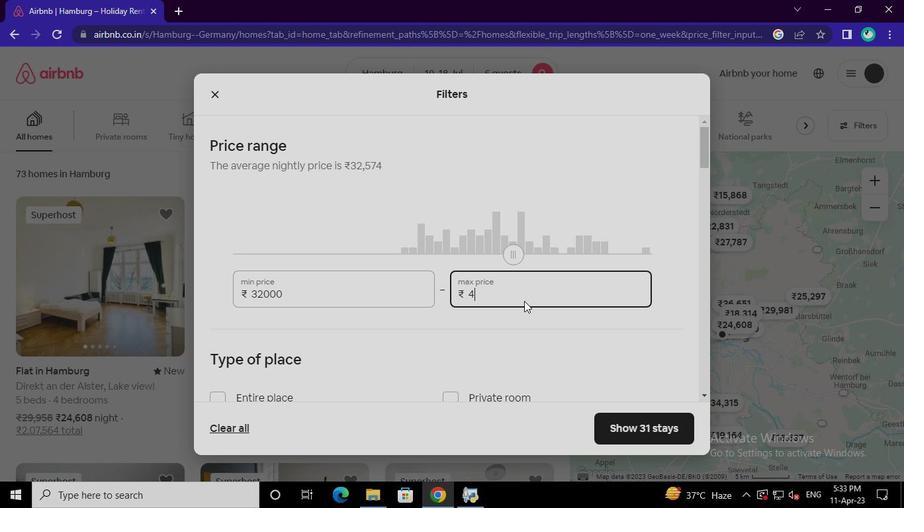 
Action: Keyboard <96>
Screenshot: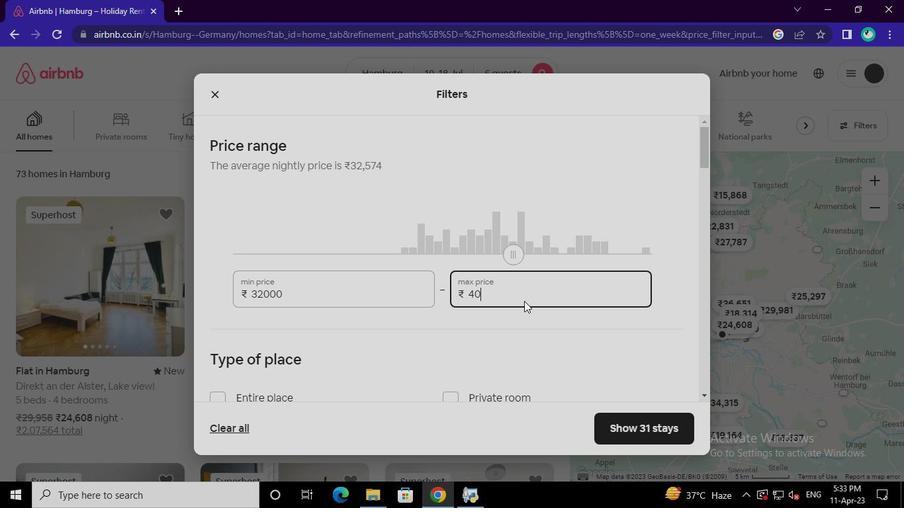 
Action: Keyboard <96>
Screenshot: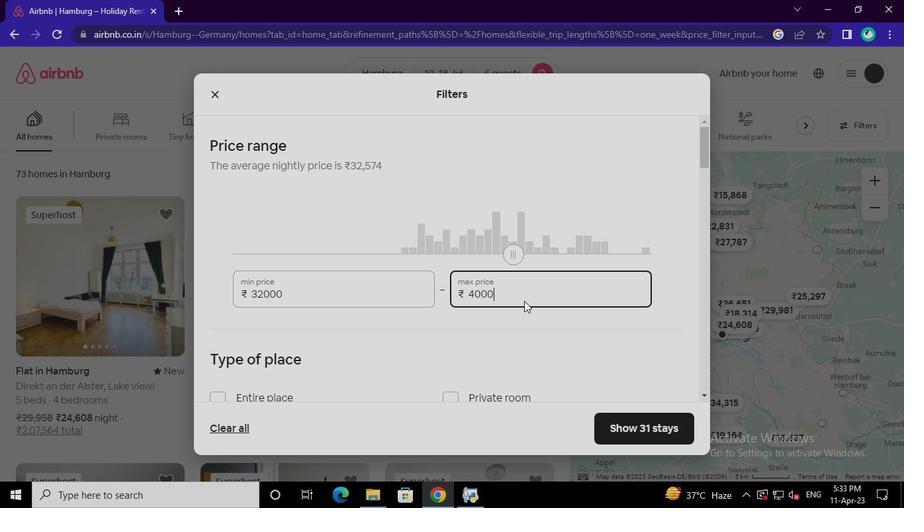
Action: Mouse moved to (272, 268)
Screenshot: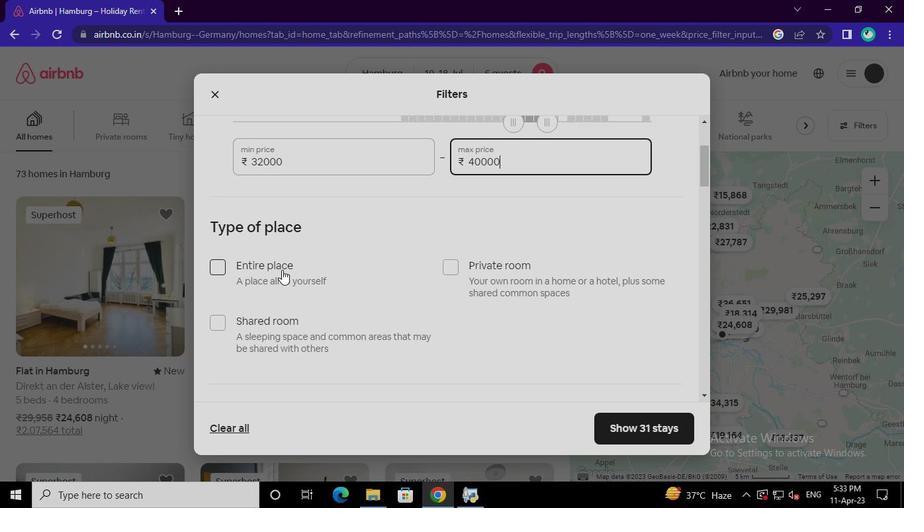 
Action: Mouse pressed left at (272, 268)
Screenshot: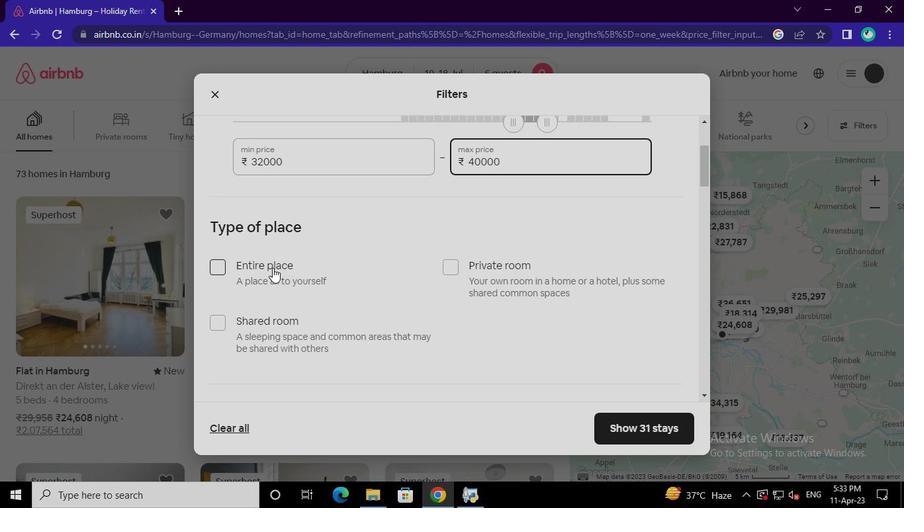 
Action: Mouse moved to (290, 326)
Screenshot: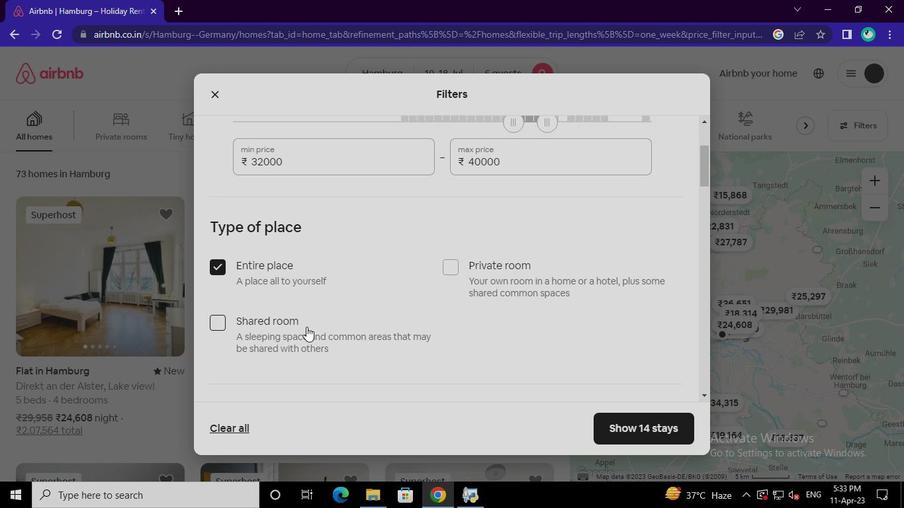 
Action: Mouse pressed left at (290, 326)
Screenshot: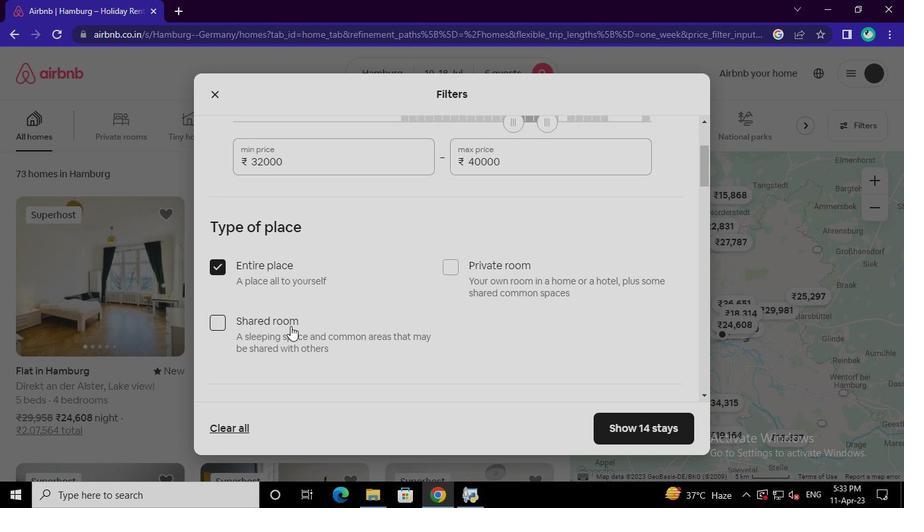 
Action: Mouse moved to (372, 289)
Screenshot: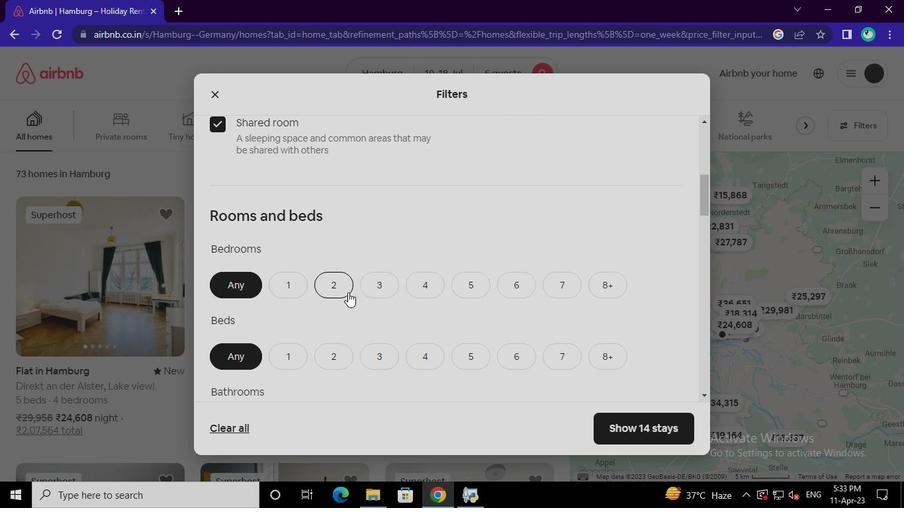 
Action: Mouse pressed left at (372, 289)
Screenshot: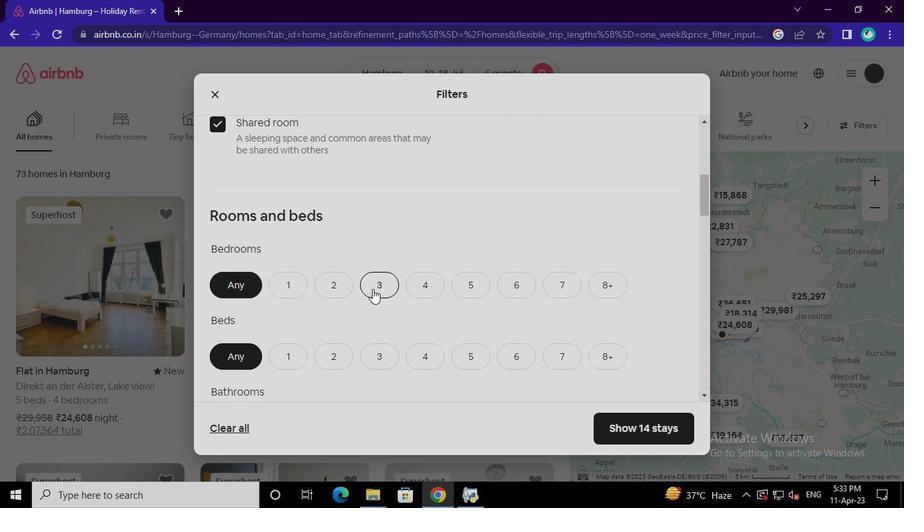 
Action: Mouse moved to (511, 354)
Screenshot: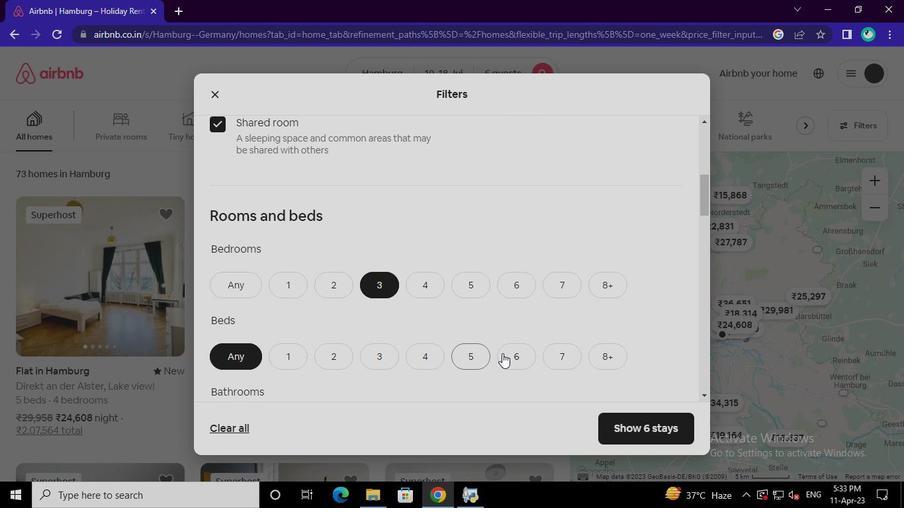 
Action: Mouse pressed left at (511, 354)
Screenshot: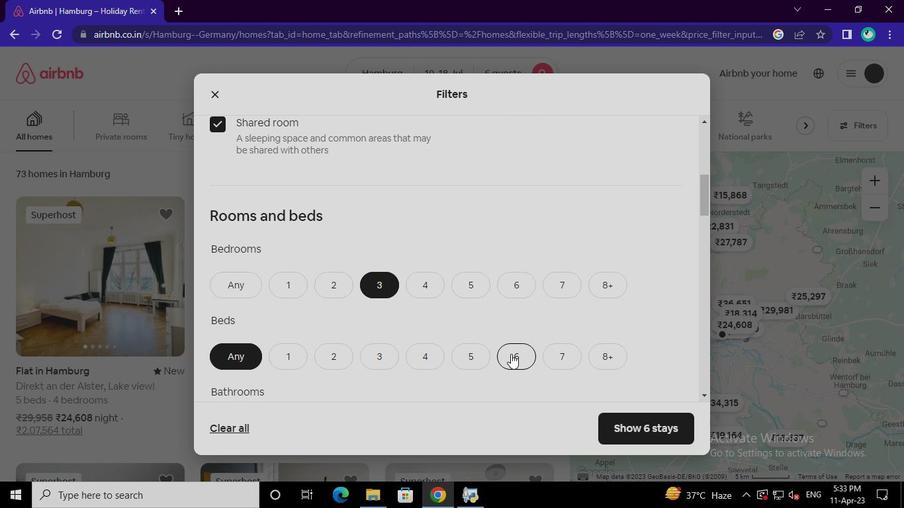 
Action: Mouse moved to (289, 302)
Screenshot: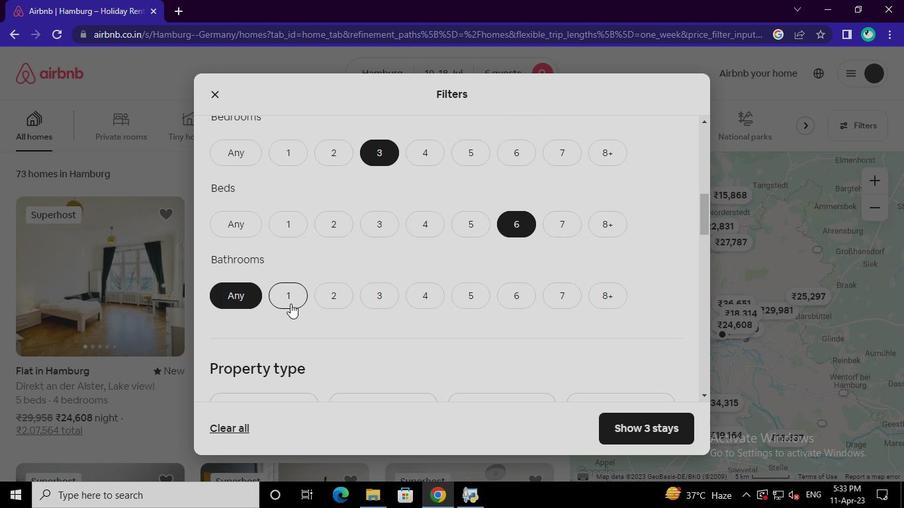 
Action: Mouse pressed left at (289, 302)
Screenshot: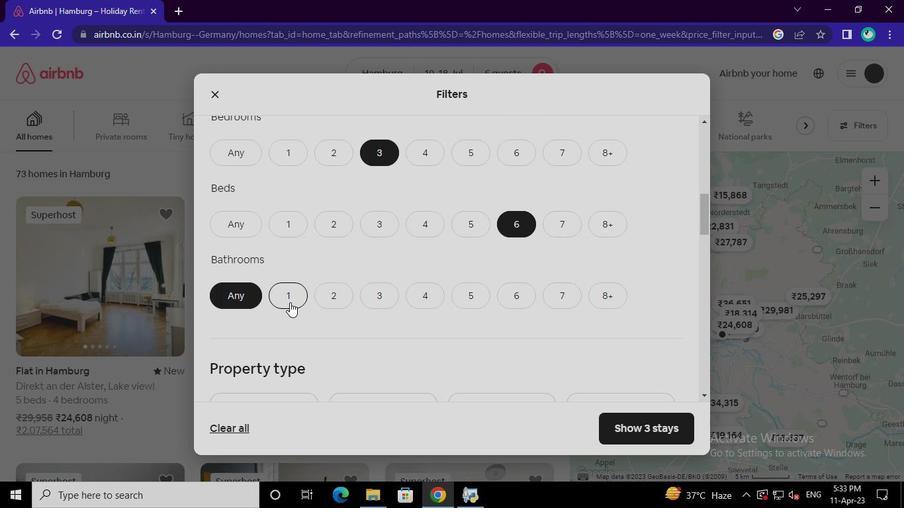 
Action: Mouse moved to (487, 311)
Screenshot: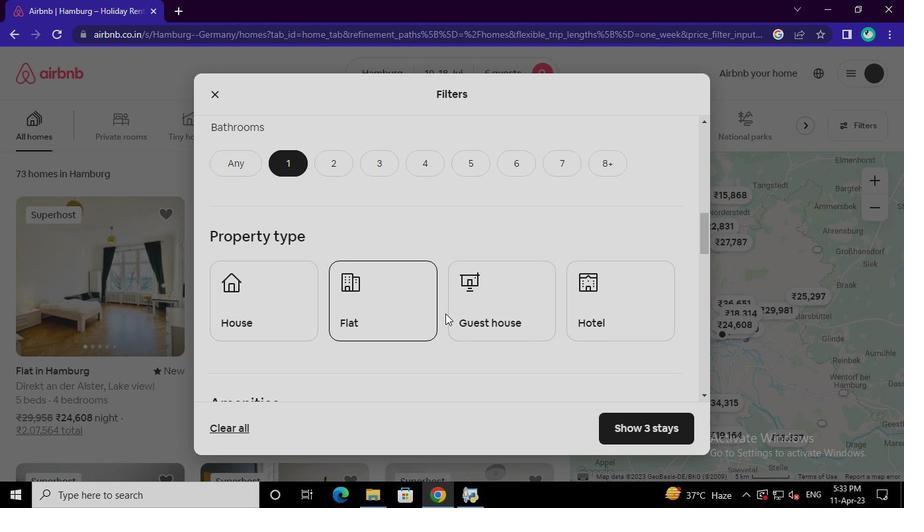 
Action: Mouse pressed left at (487, 311)
Screenshot: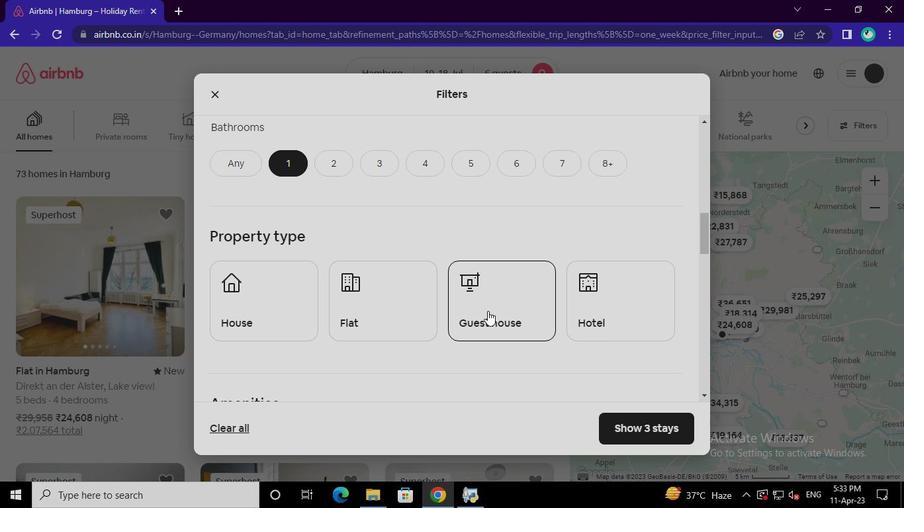 
Action: Mouse moved to (246, 368)
Screenshot: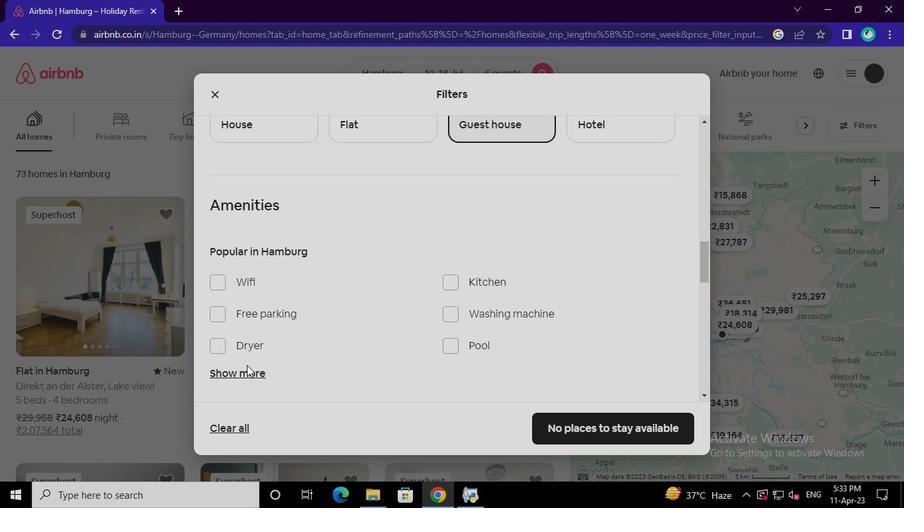 
Action: Mouse pressed left at (246, 368)
Screenshot: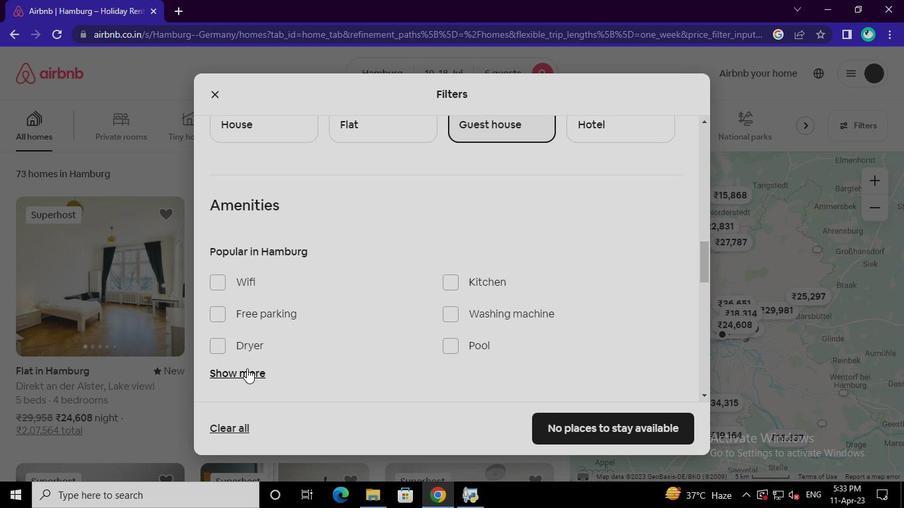 
Action: Mouse moved to (244, 137)
Screenshot: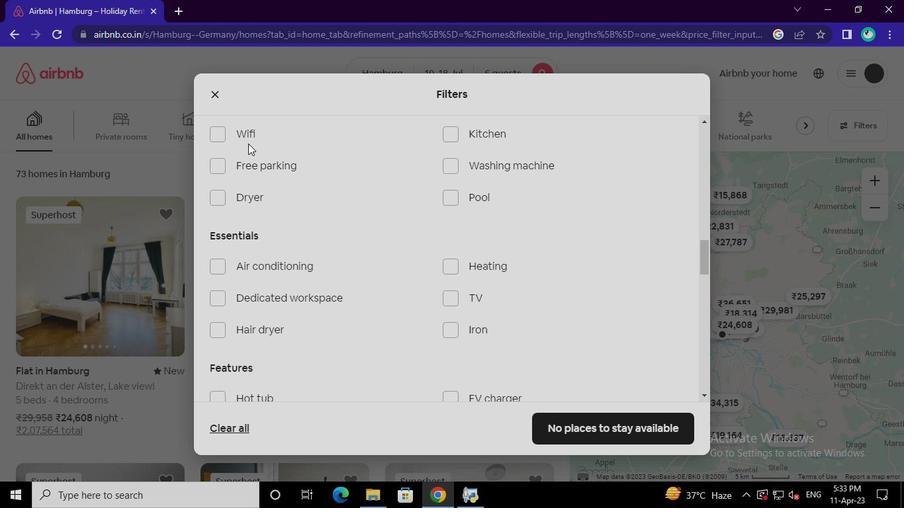 
Action: Mouse pressed left at (244, 137)
Screenshot: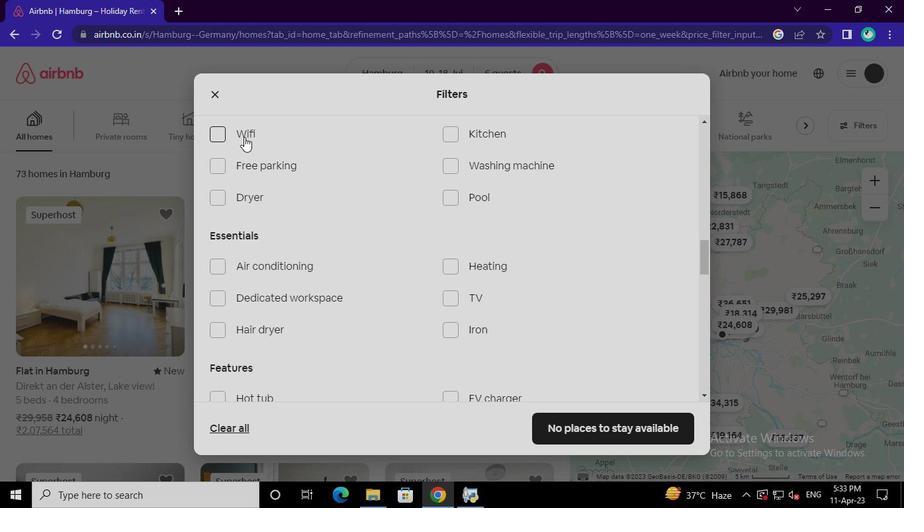 
Action: Mouse moved to (451, 197)
Screenshot: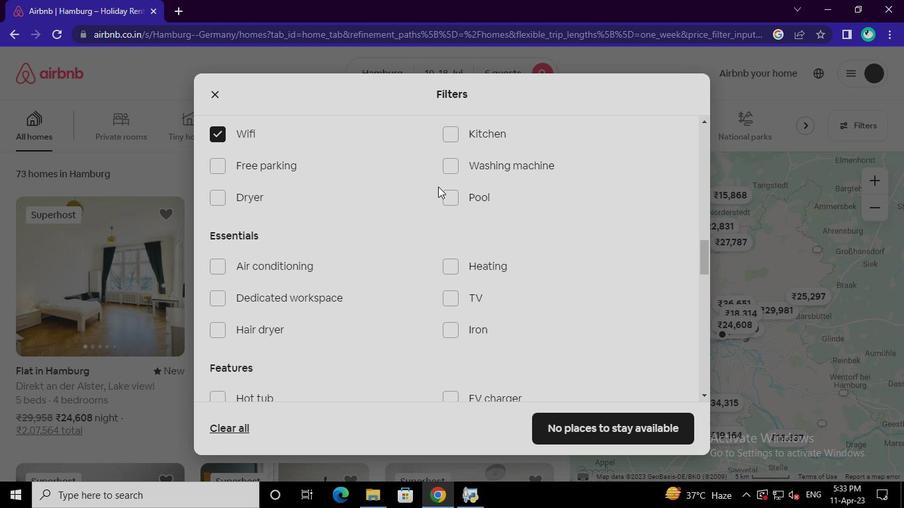 
Action: Mouse pressed left at (451, 197)
Screenshot: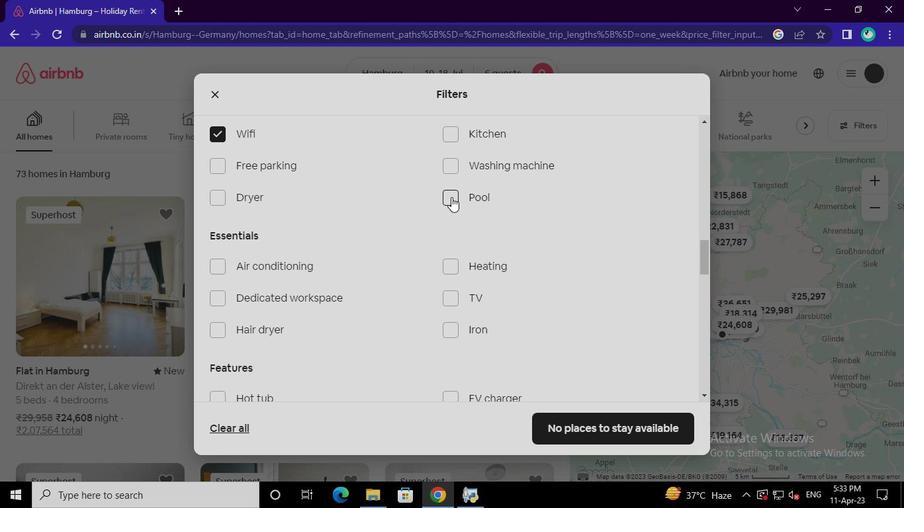 
Action: Mouse moved to (282, 167)
Screenshot: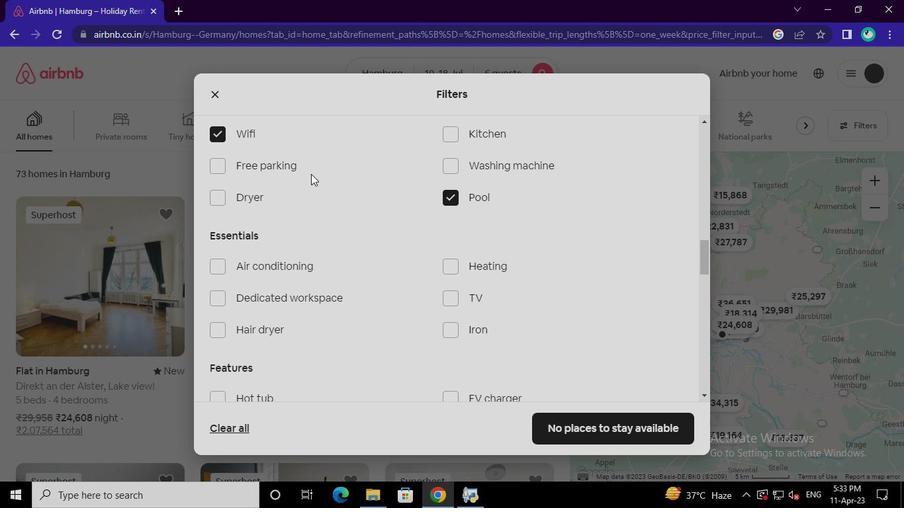 
Action: Mouse pressed left at (282, 167)
Screenshot: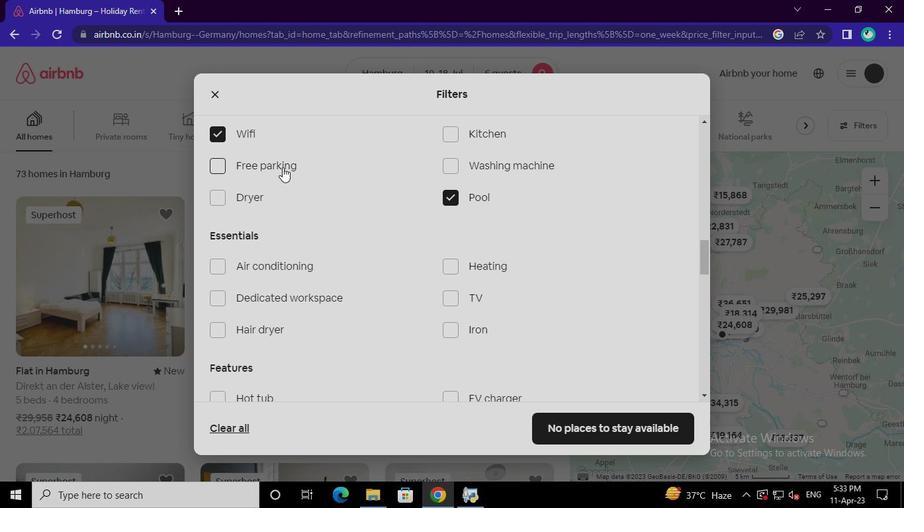 
Action: Mouse moved to (479, 297)
Screenshot: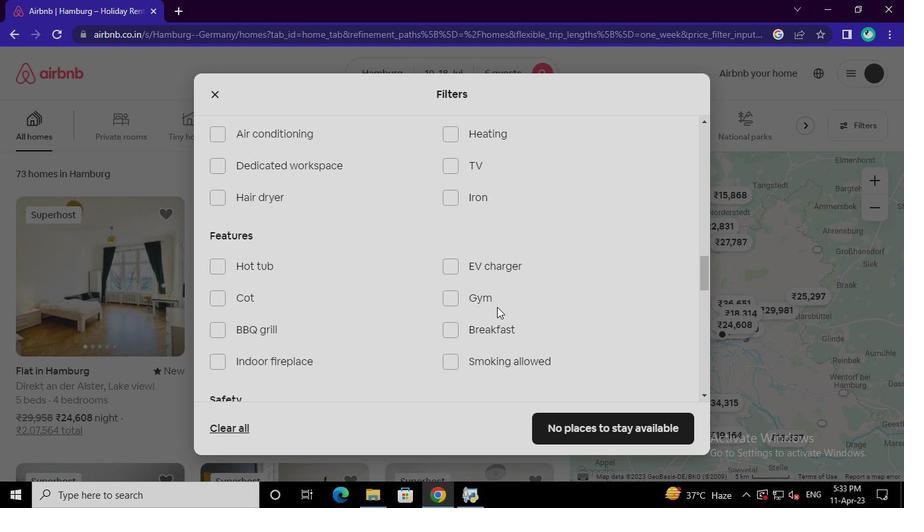 
Action: Mouse pressed left at (479, 297)
Screenshot: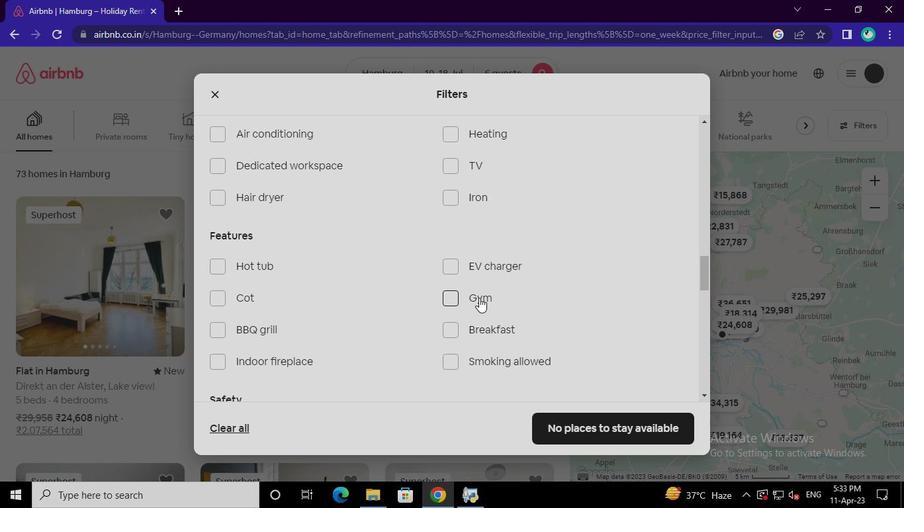 
Action: Mouse moved to (484, 323)
Screenshot: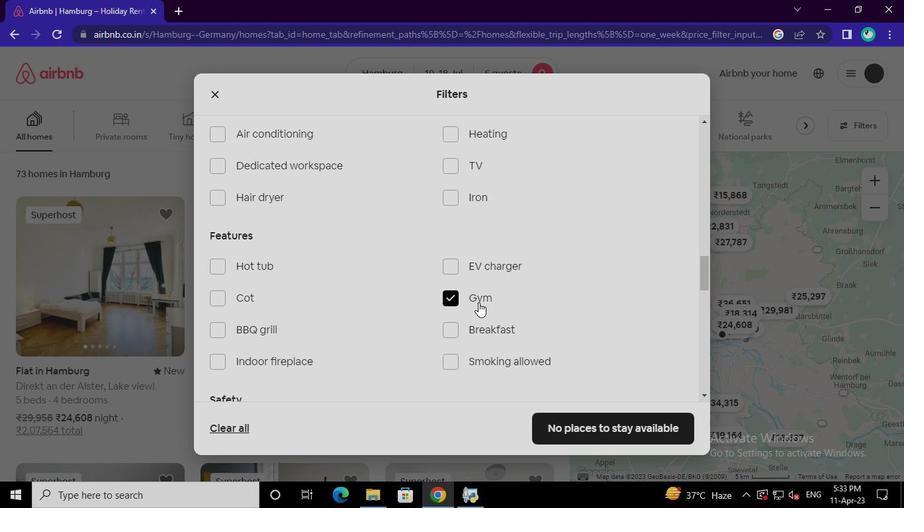 
Action: Mouse pressed left at (484, 323)
Screenshot: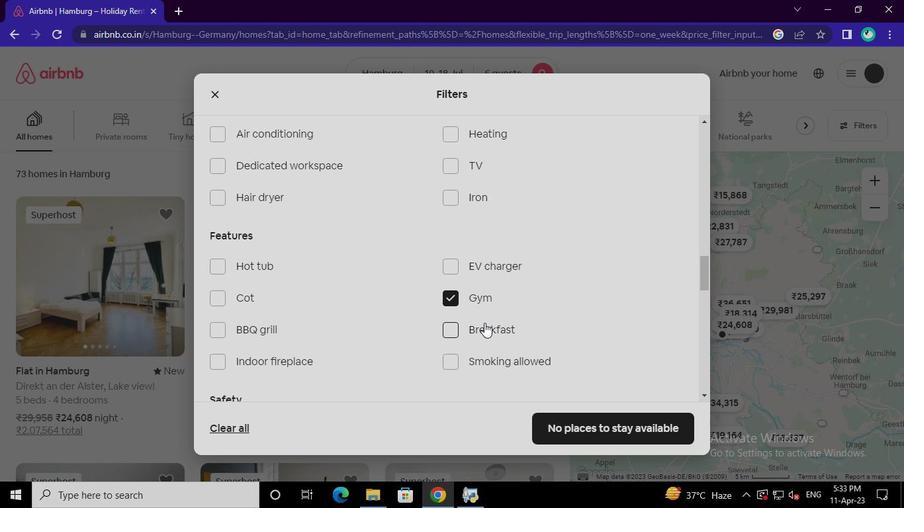
Action: Mouse moved to (487, 356)
Screenshot: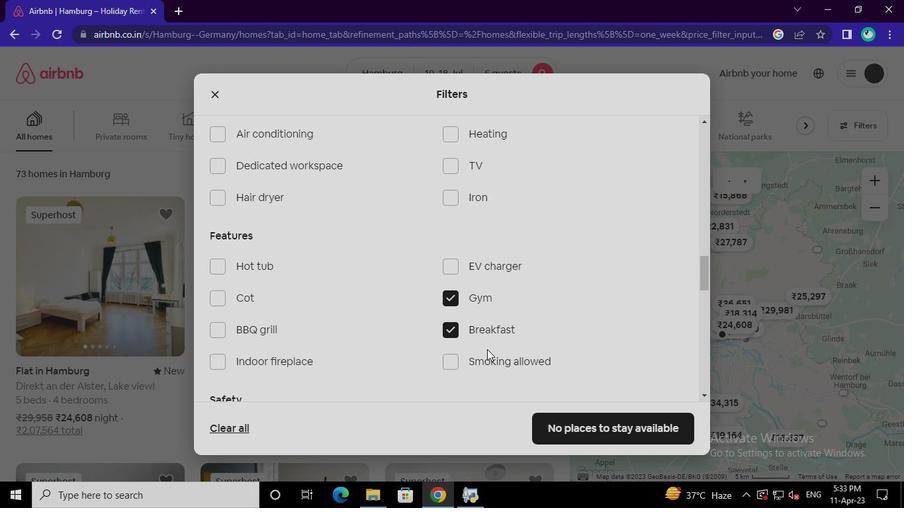 
Action: Mouse pressed left at (487, 356)
Screenshot: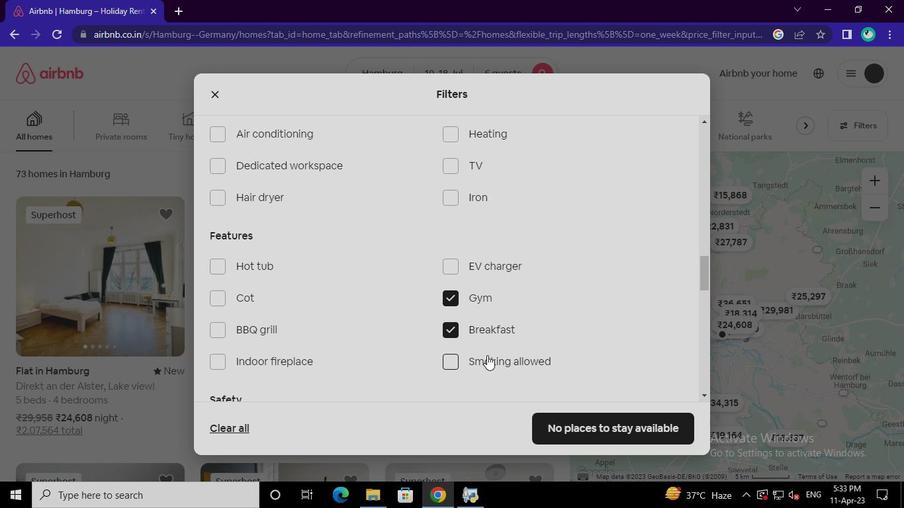 
Action: Mouse moved to (645, 287)
Screenshot: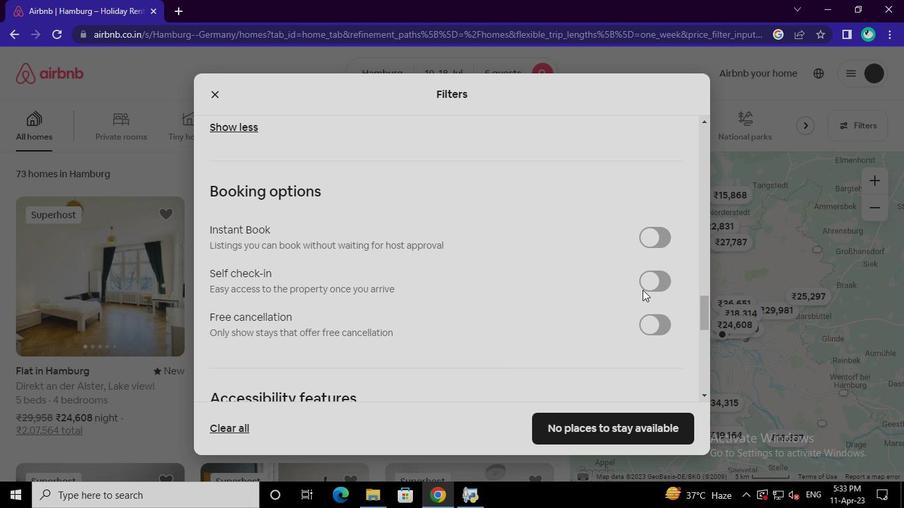 
Action: Mouse pressed left at (645, 287)
Screenshot: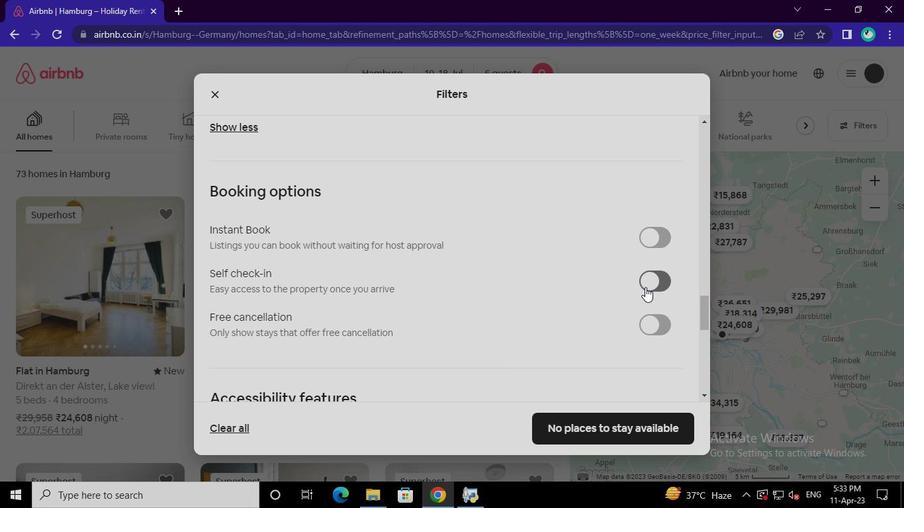 
Action: Mouse moved to (265, 312)
Screenshot: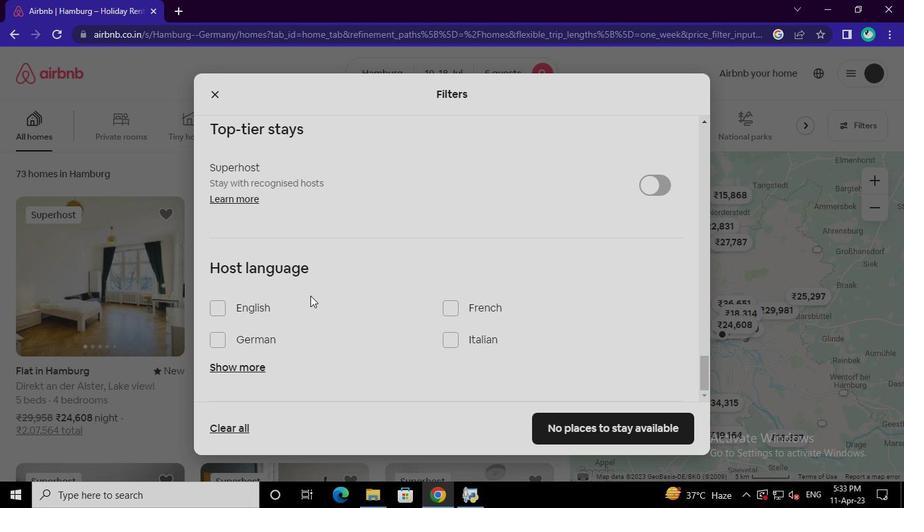 
Action: Mouse pressed left at (265, 312)
Screenshot: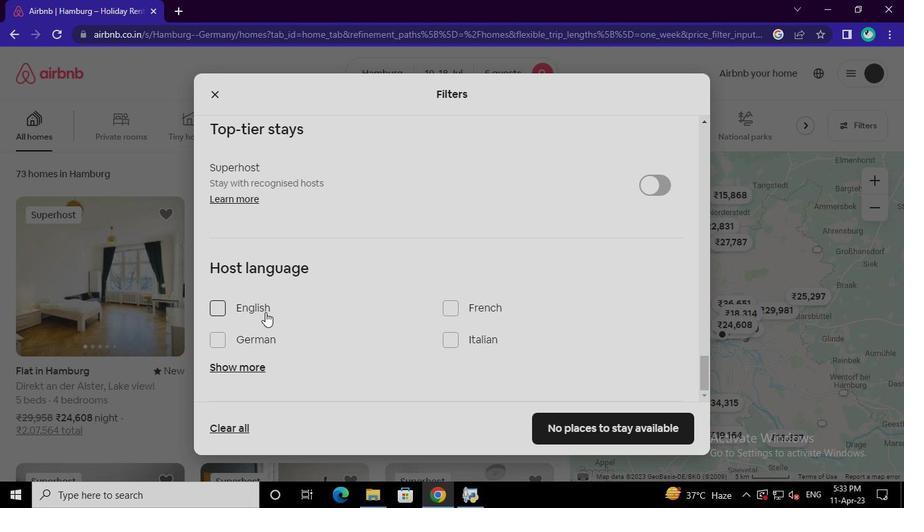 
Action: Mouse moved to (558, 417)
Screenshot: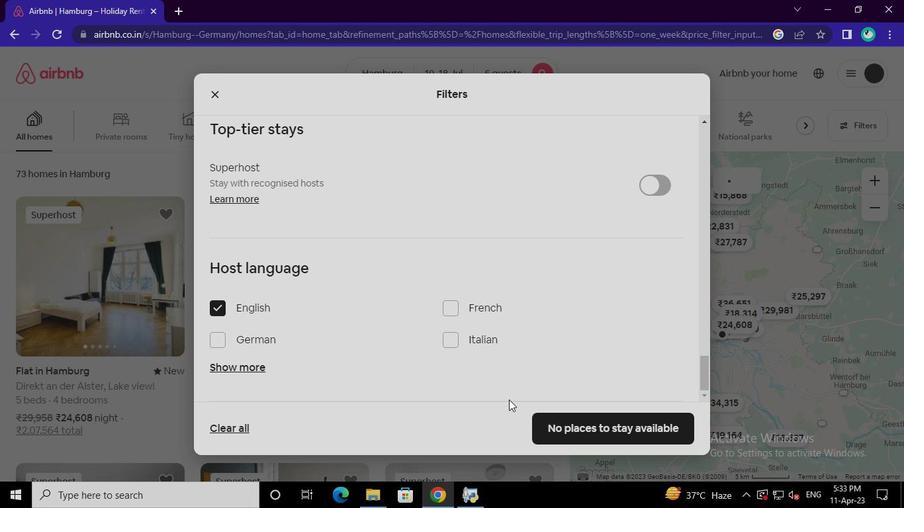 
Action: Mouse pressed left at (558, 417)
Screenshot: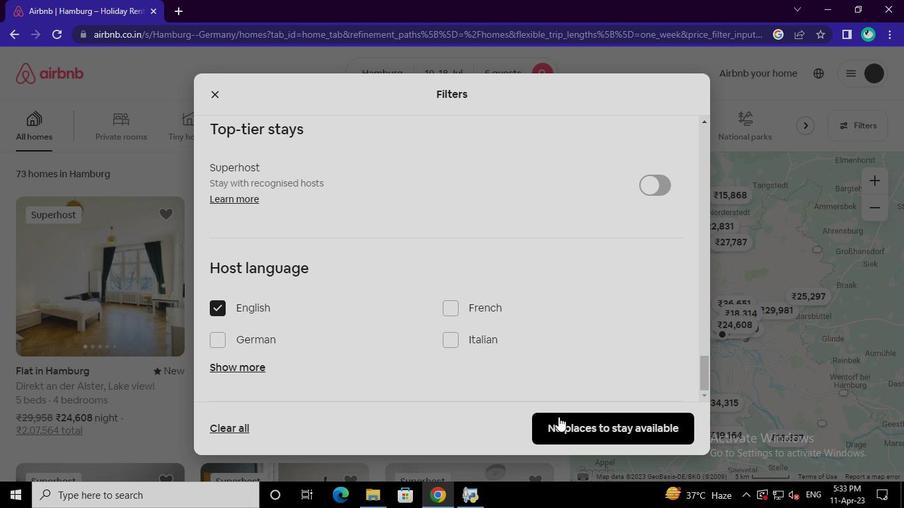 
Action: Mouse moved to (475, 495)
Screenshot: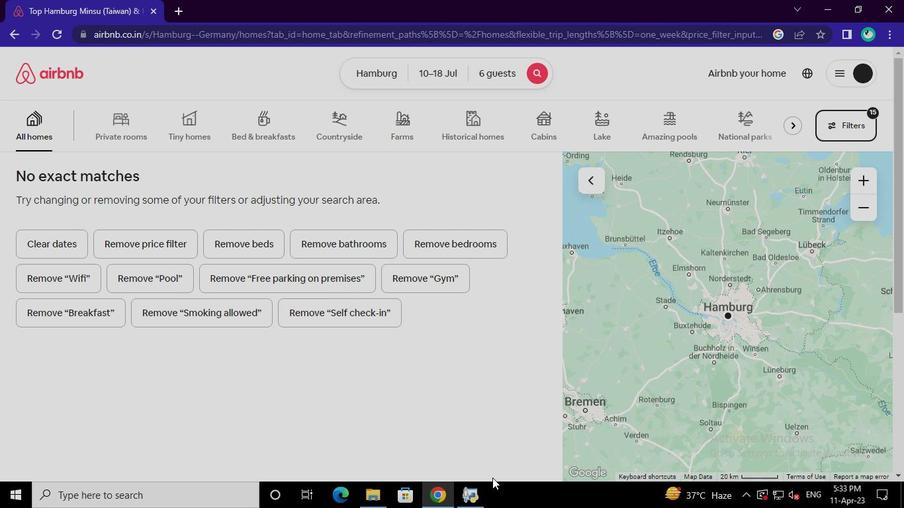 
Action: Mouse pressed left at (475, 495)
Screenshot: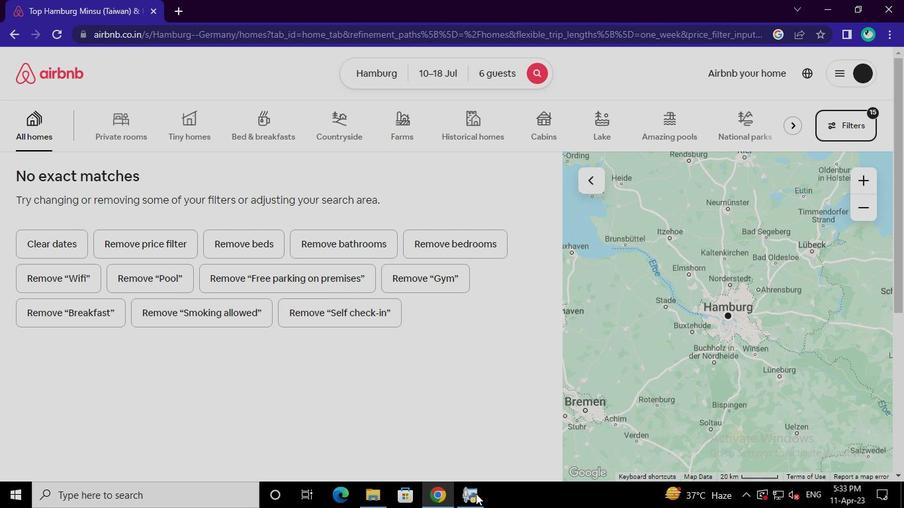 
Action: Mouse moved to (724, 97)
Screenshot: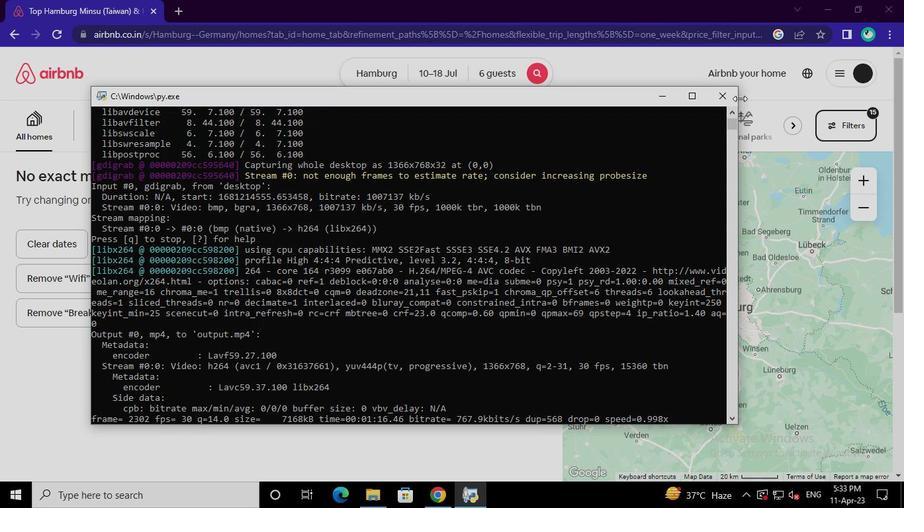 
Action: Mouse pressed left at (724, 97)
Screenshot: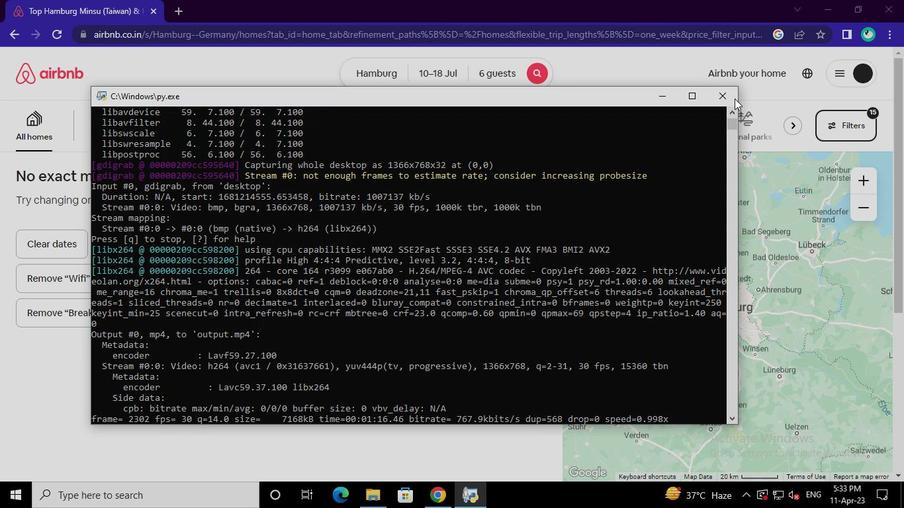 
